 Task: In the  document recess.html Use the tool word Count 'and display word count while typing'. Find the word using Dictionary 'gratitude'. Below name insert the link: www.wikipedia.org
Action: Mouse moved to (357, 425)
Screenshot: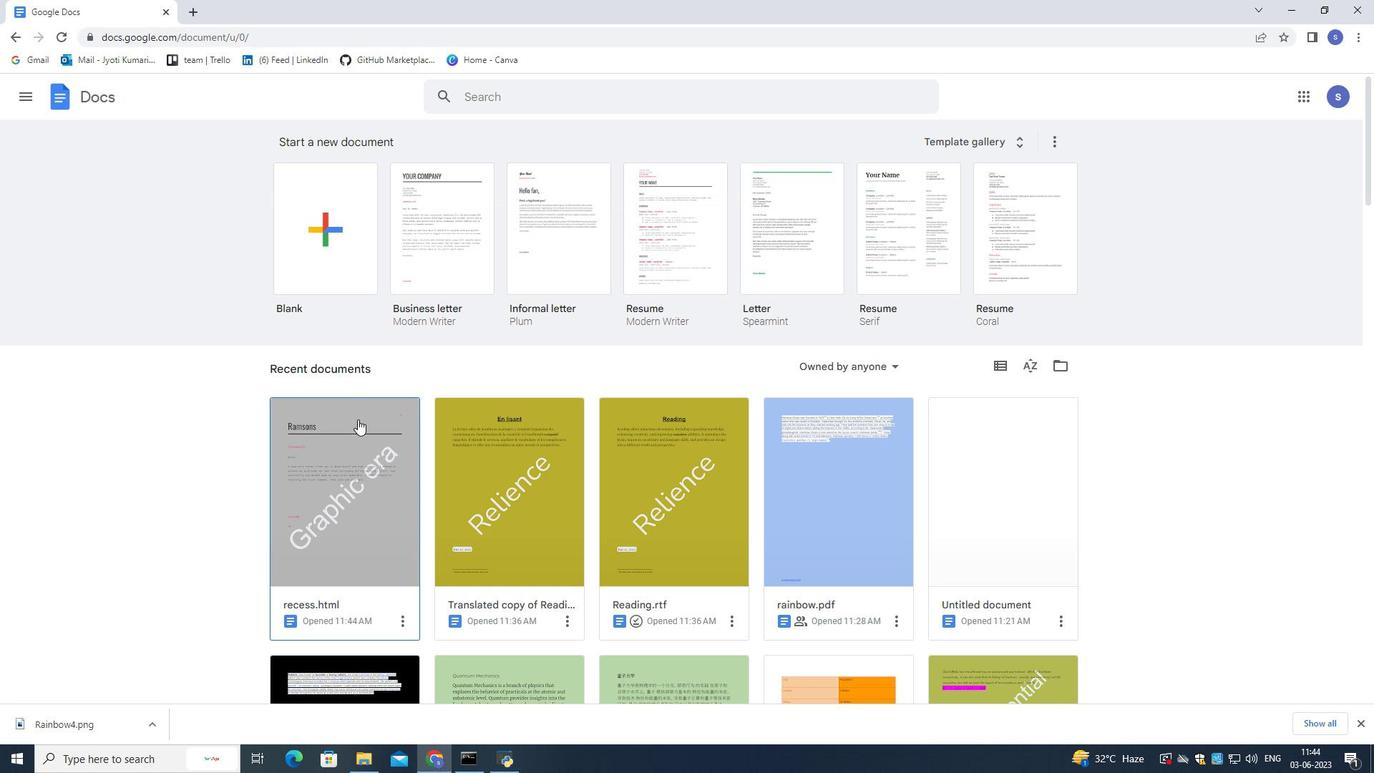 
Action: Mouse pressed left at (357, 425)
Screenshot: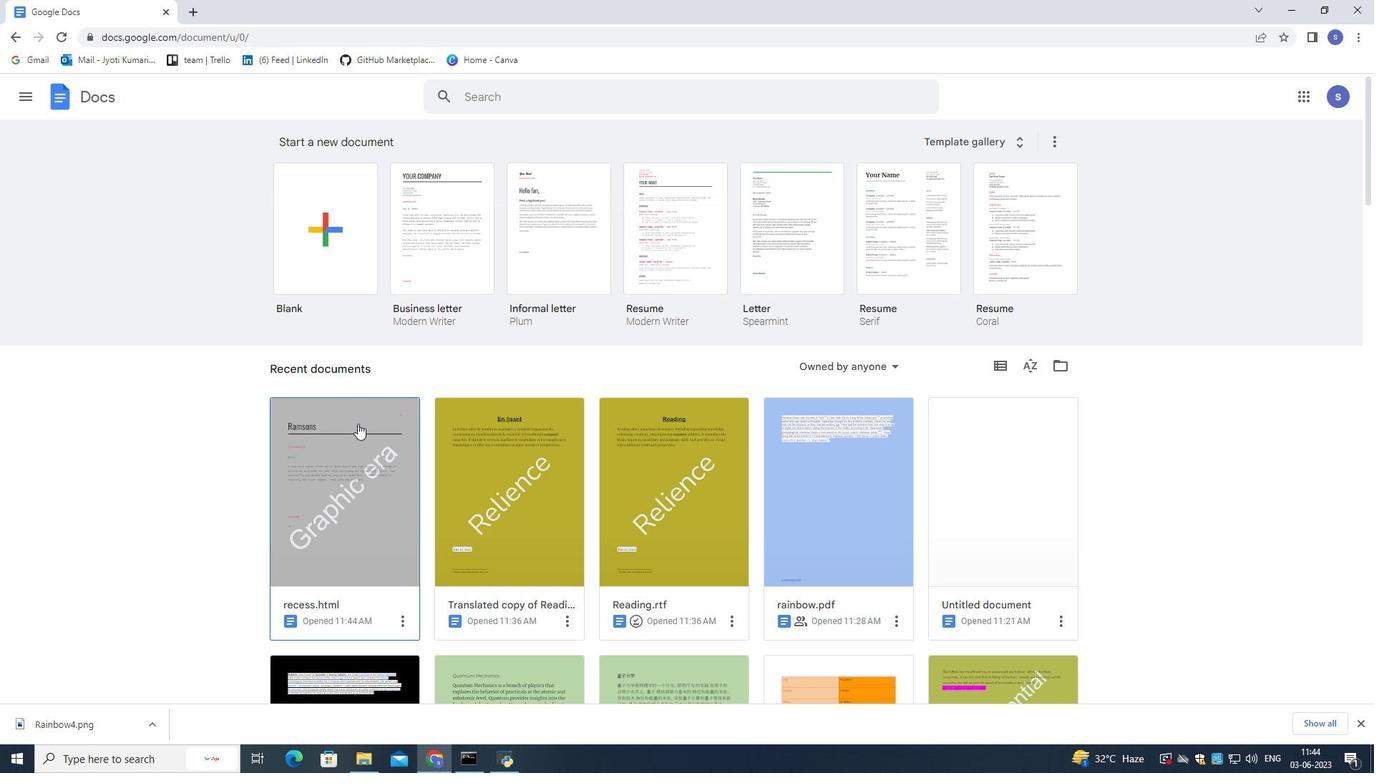 
Action: Mouse pressed left at (357, 425)
Screenshot: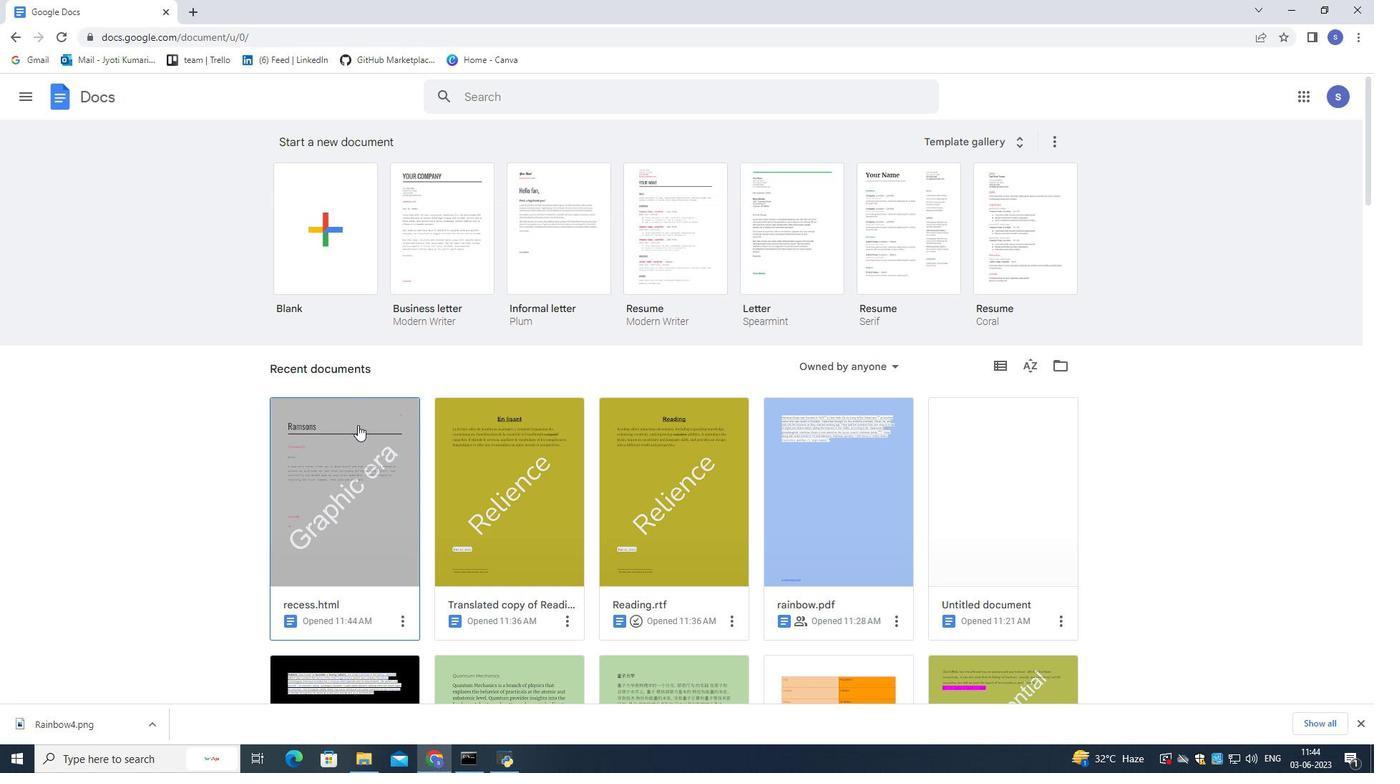 
Action: Mouse moved to (629, 299)
Screenshot: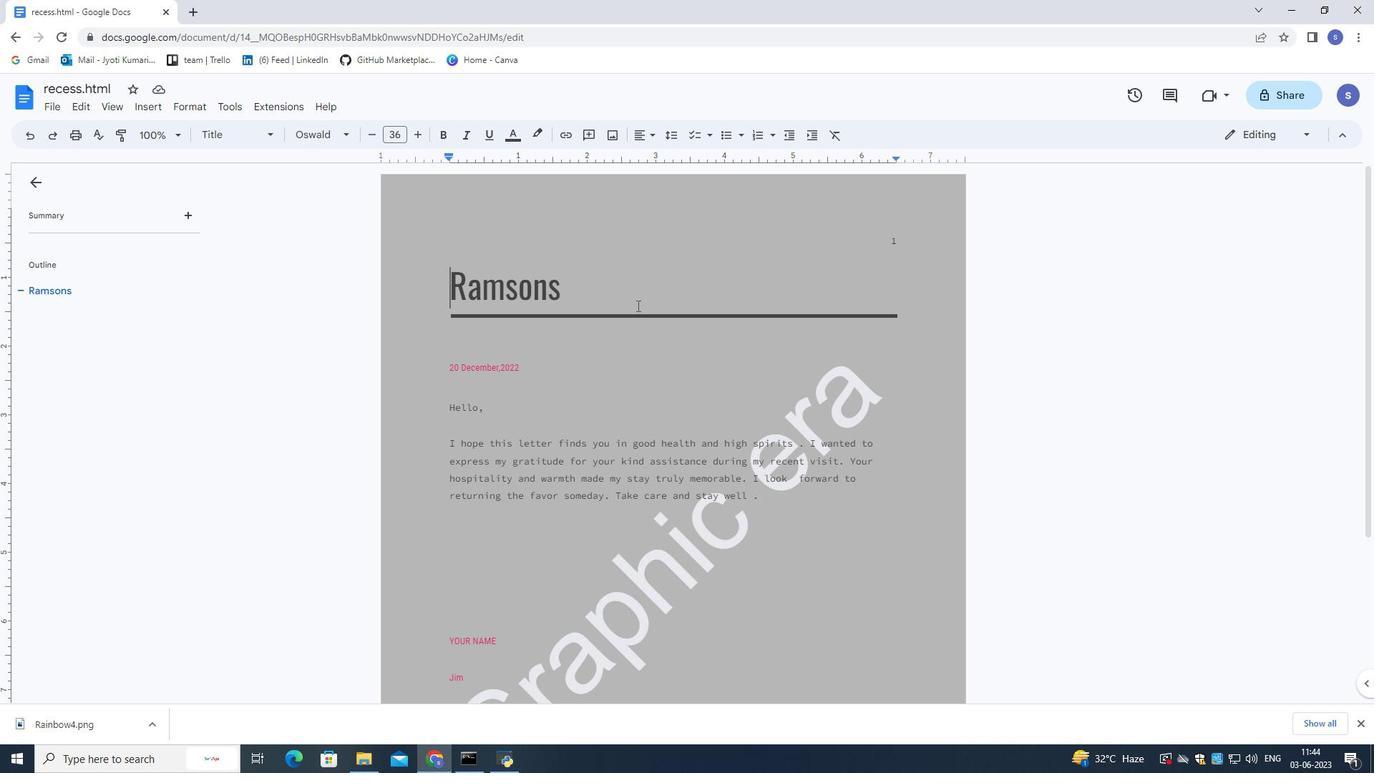 
Action: Mouse pressed left at (629, 299)
Screenshot: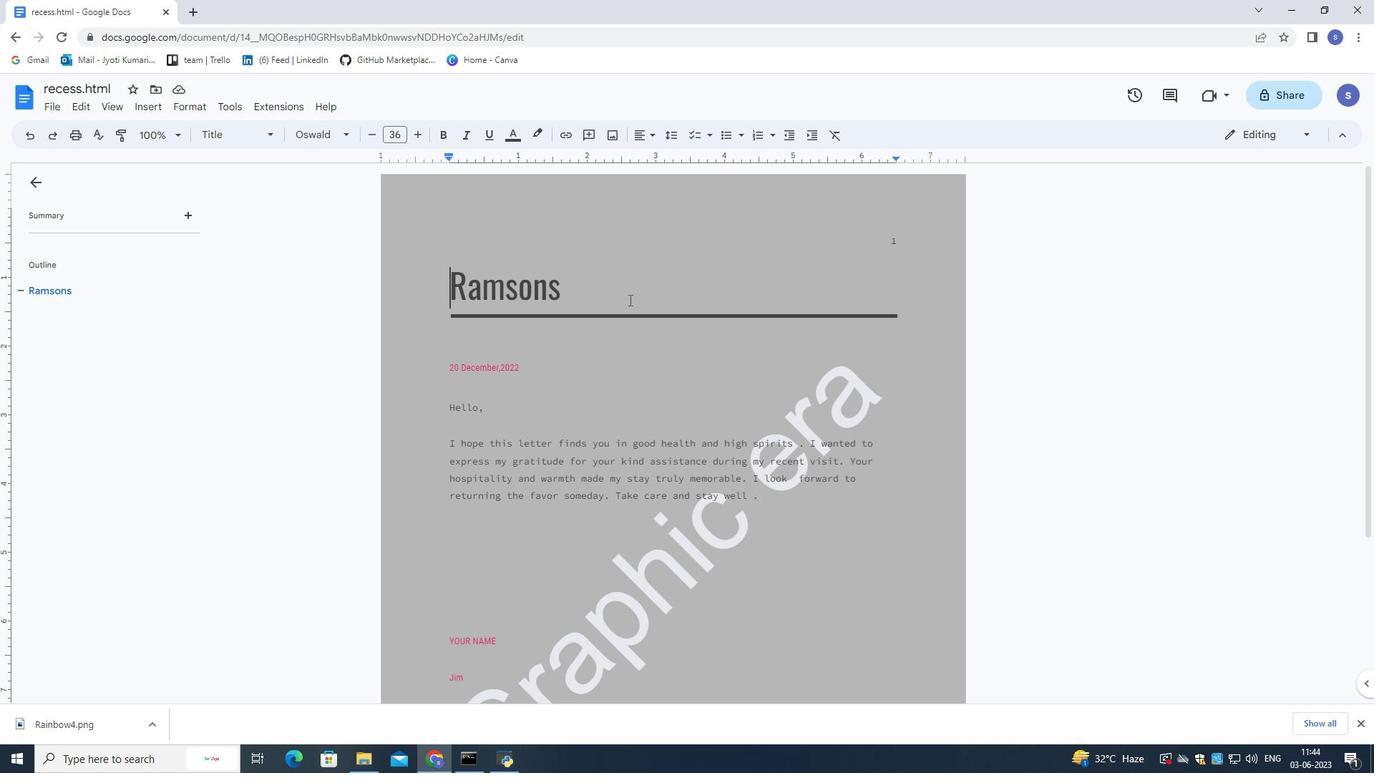 
Action: Mouse moved to (617, 354)
Screenshot: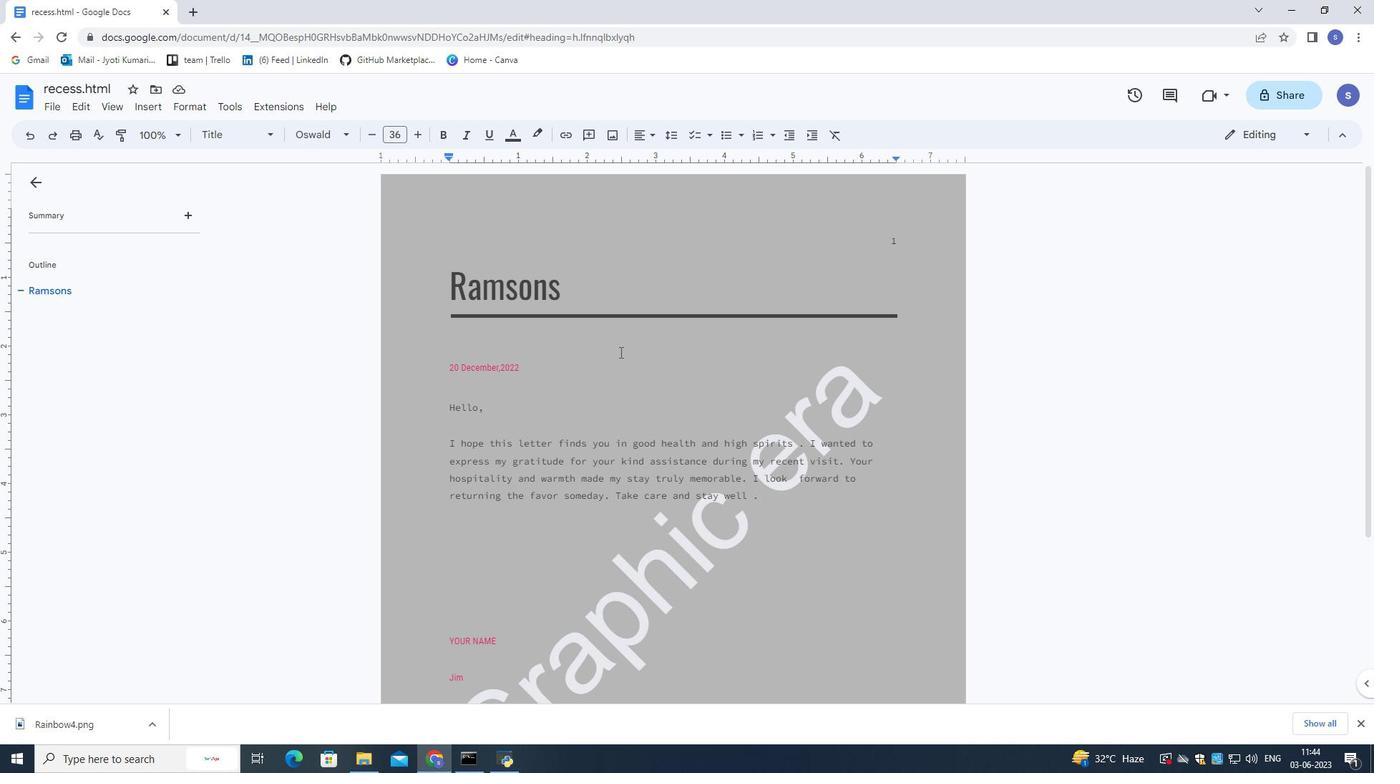 
Action: Mouse pressed left at (617, 354)
Screenshot: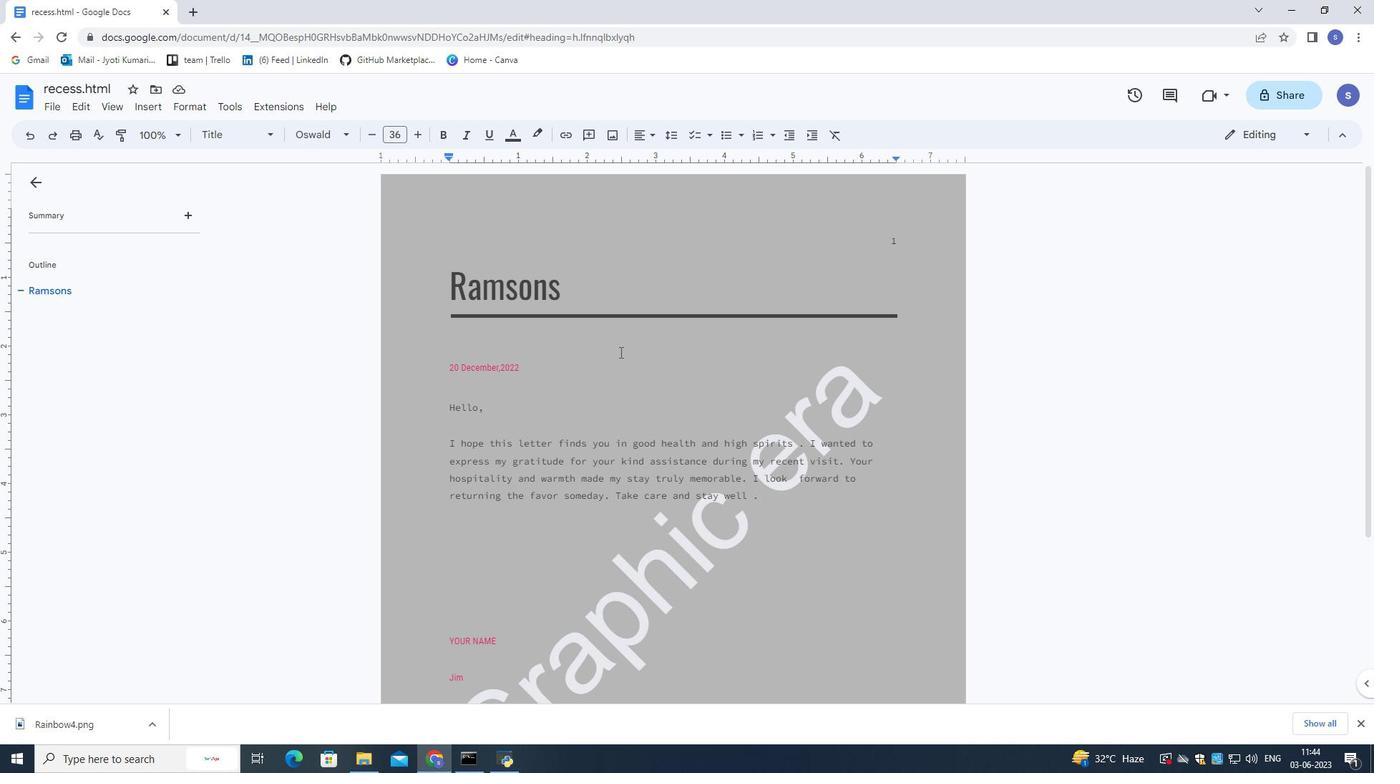 
Action: Mouse moved to (232, 106)
Screenshot: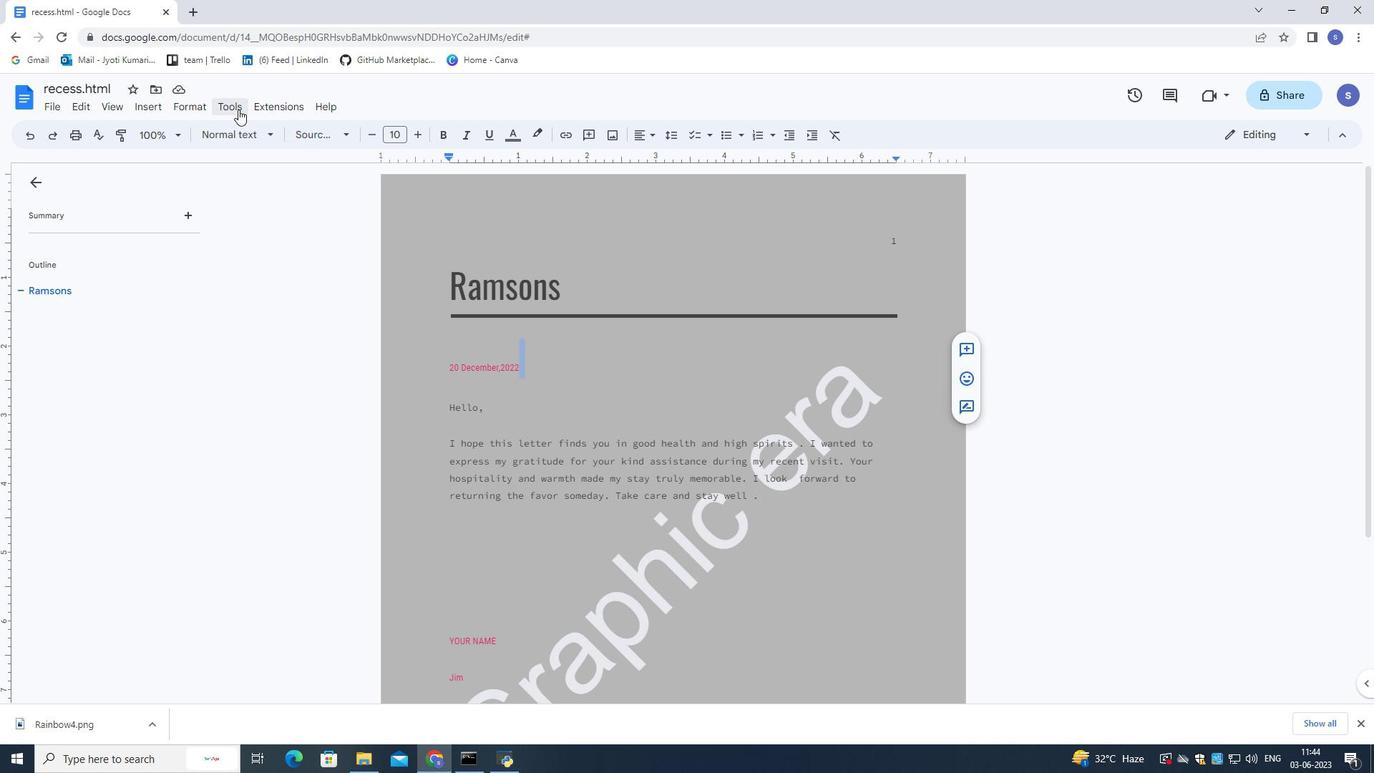 
Action: Mouse pressed left at (232, 106)
Screenshot: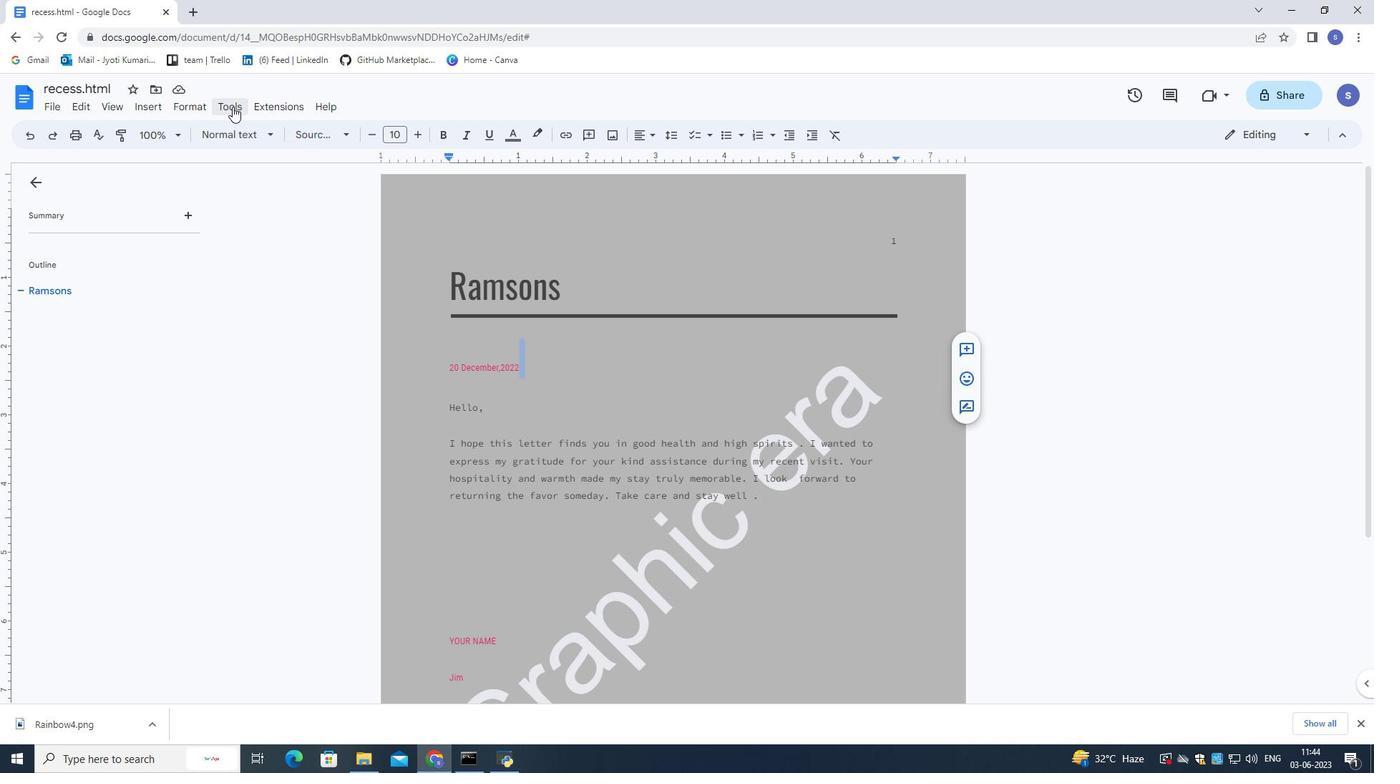 
Action: Mouse moved to (269, 151)
Screenshot: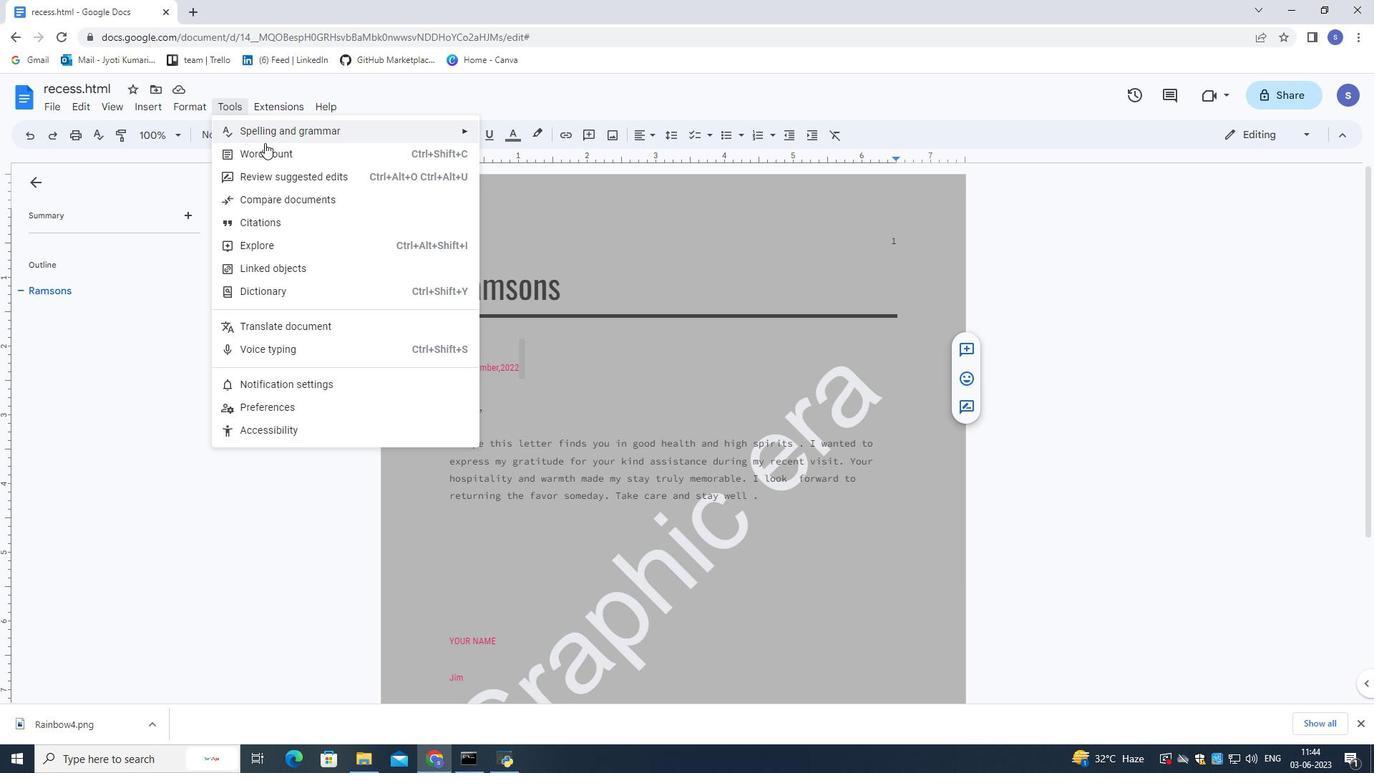
Action: Mouse pressed left at (269, 151)
Screenshot: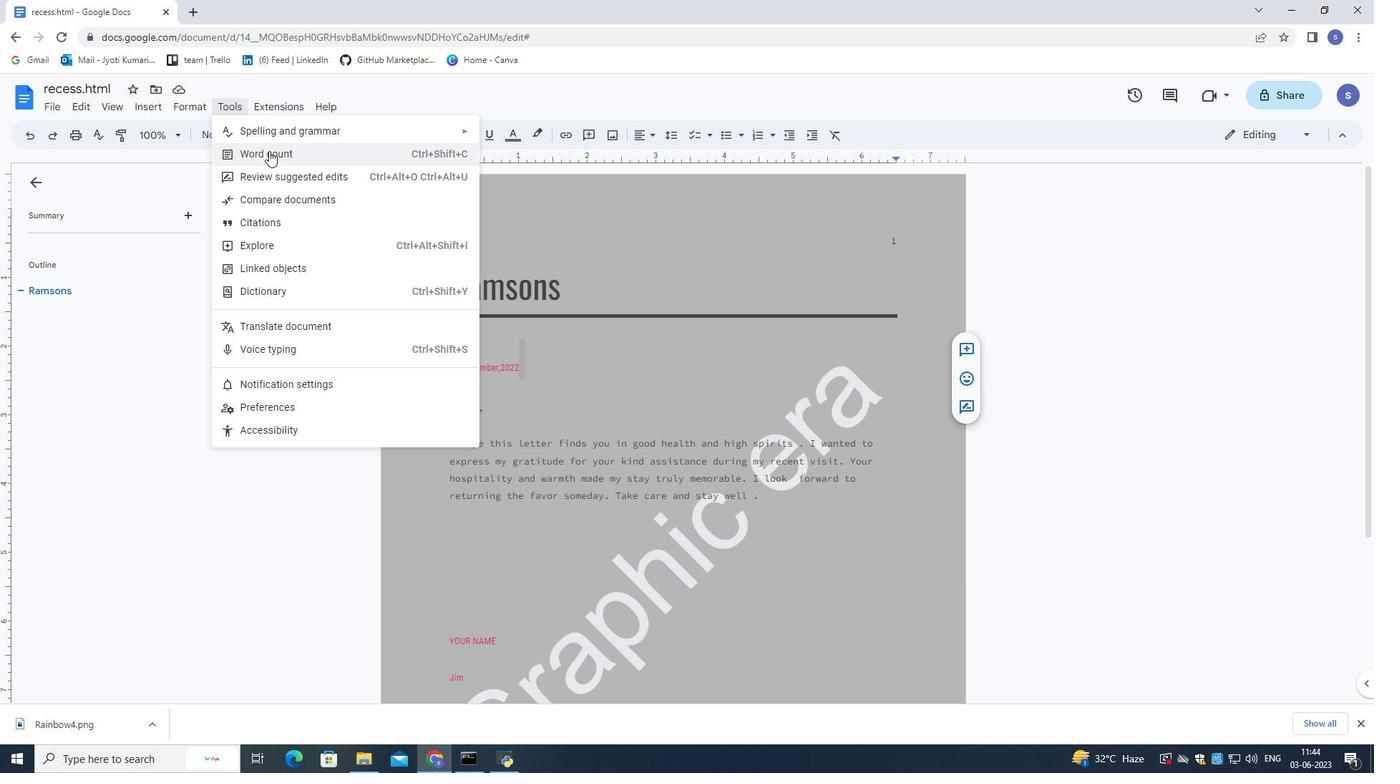 
Action: Mouse moved to (710, 449)
Screenshot: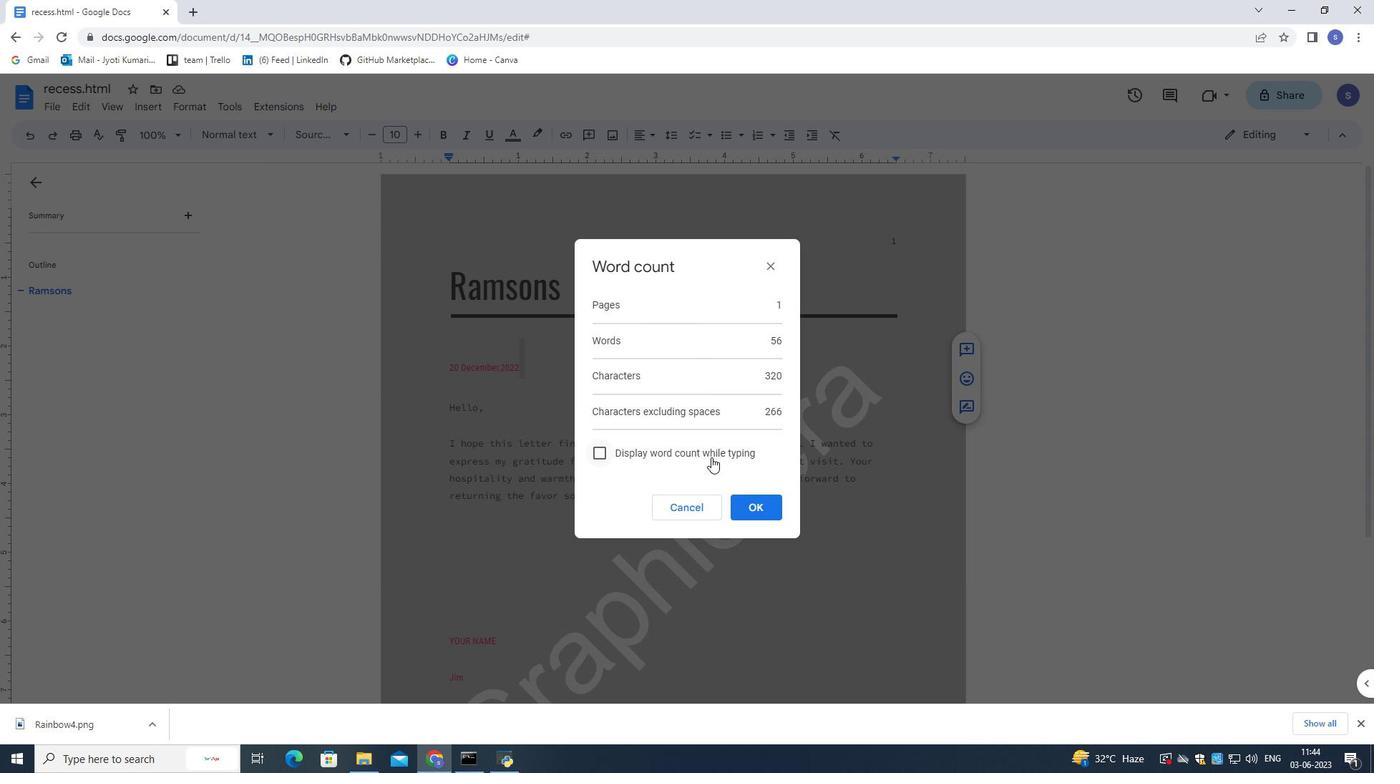 
Action: Mouse pressed left at (710, 449)
Screenshot: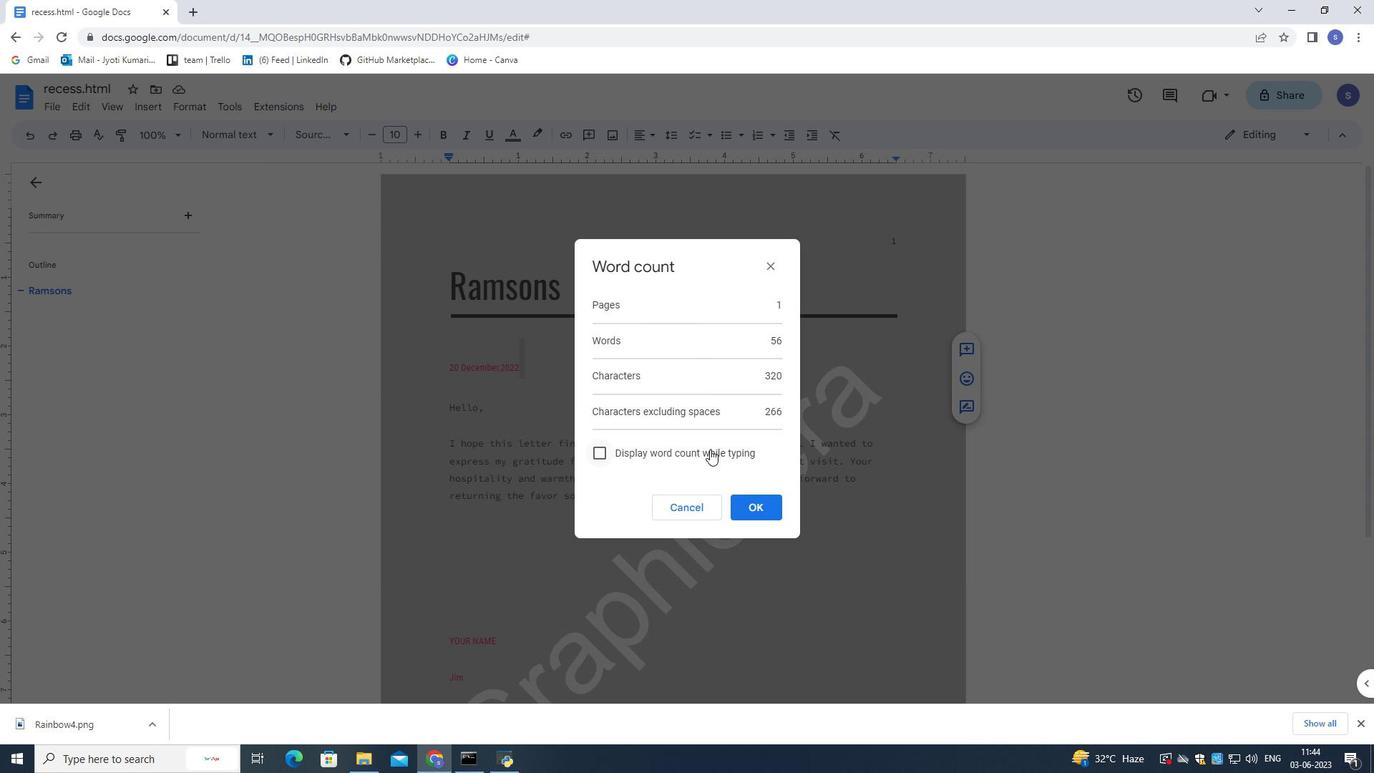 
Action: Mouse moved to (762, 498)
Screenshot: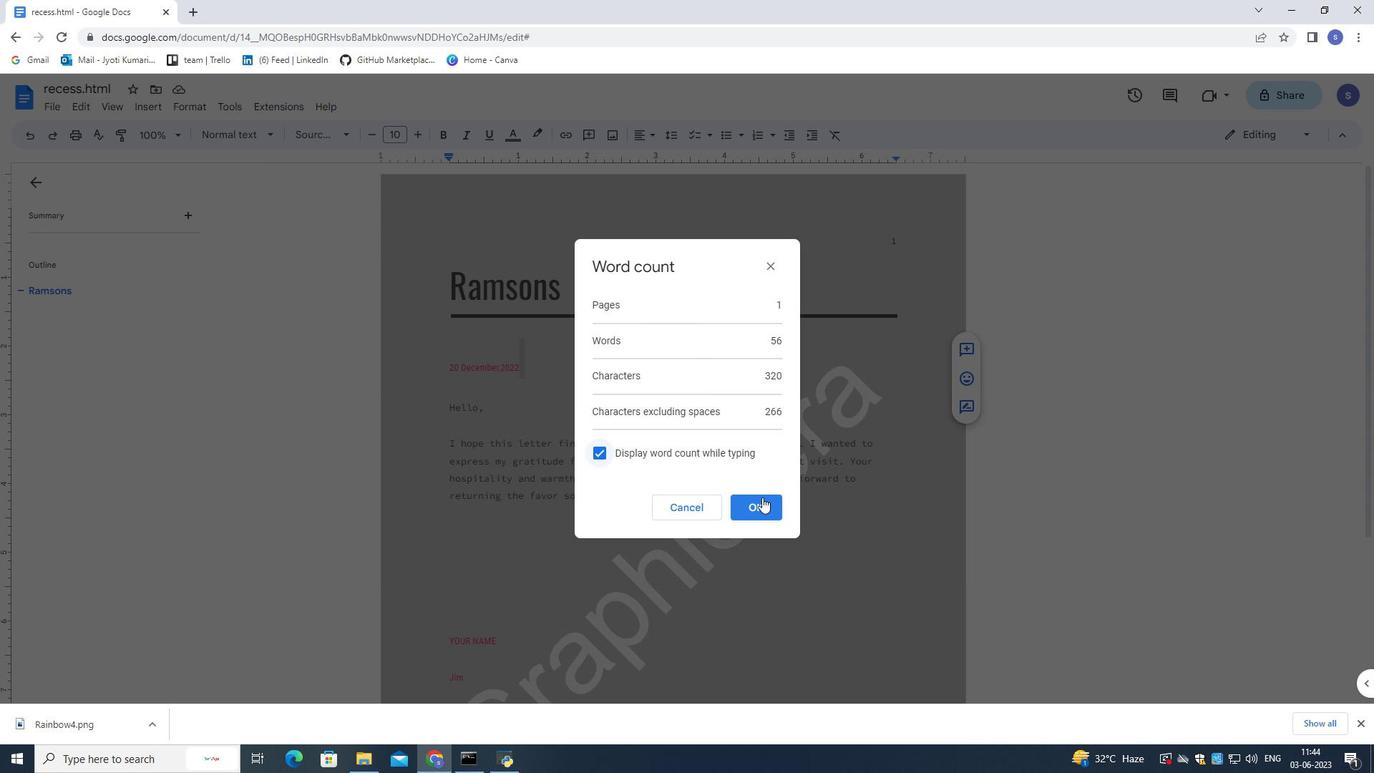 
Action: Mouse pressed left at (762, 498)
Screenshot: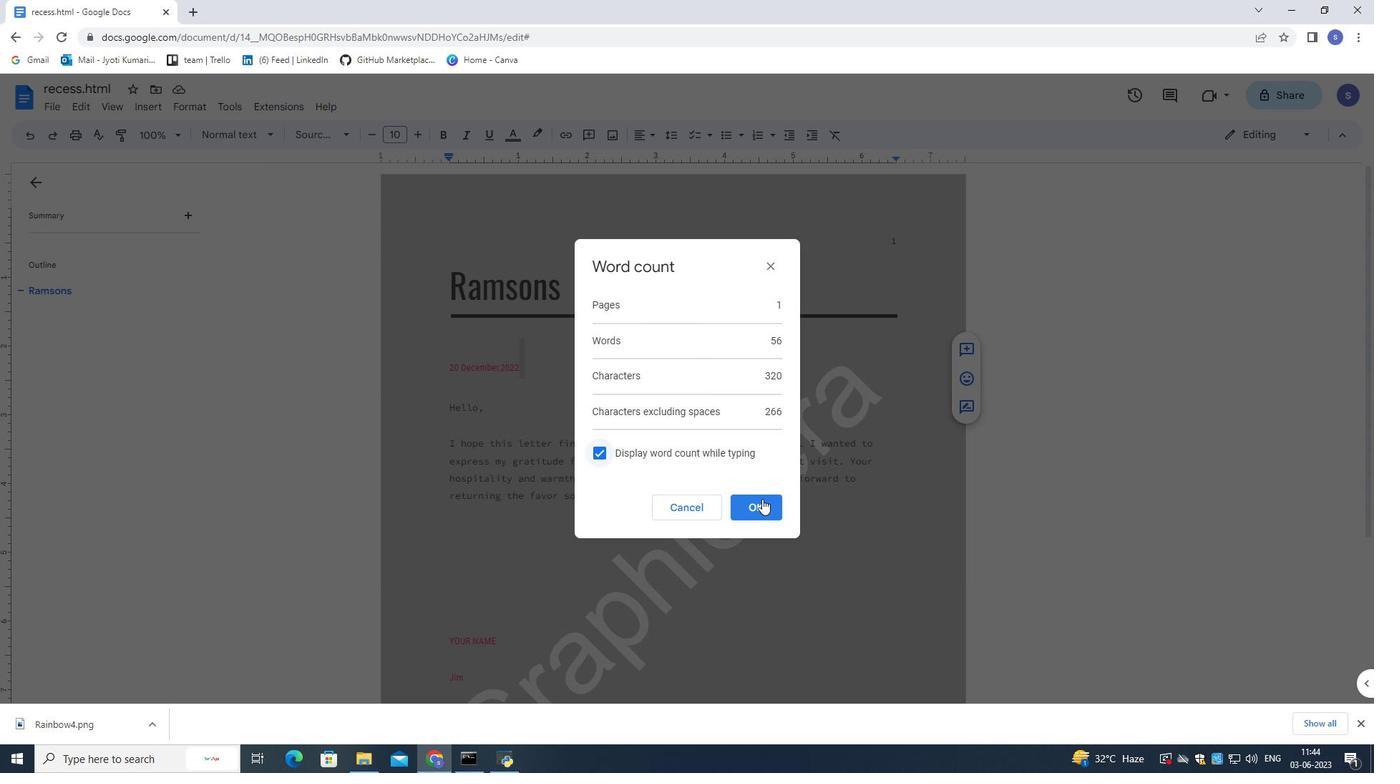 
Action: Mouse moved to (220, 108)
Screenshot: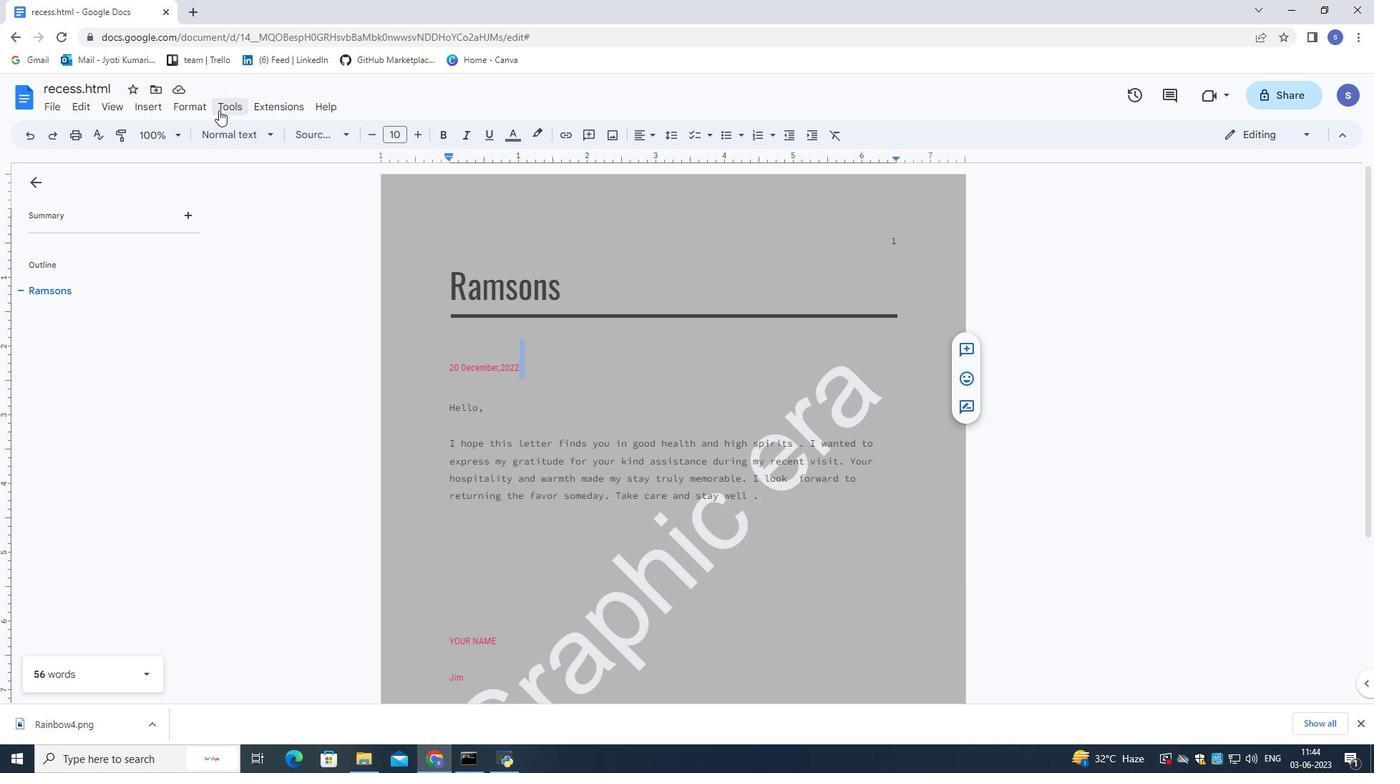 
Action: Mouse pressed left at (220, 108)
Screenshot: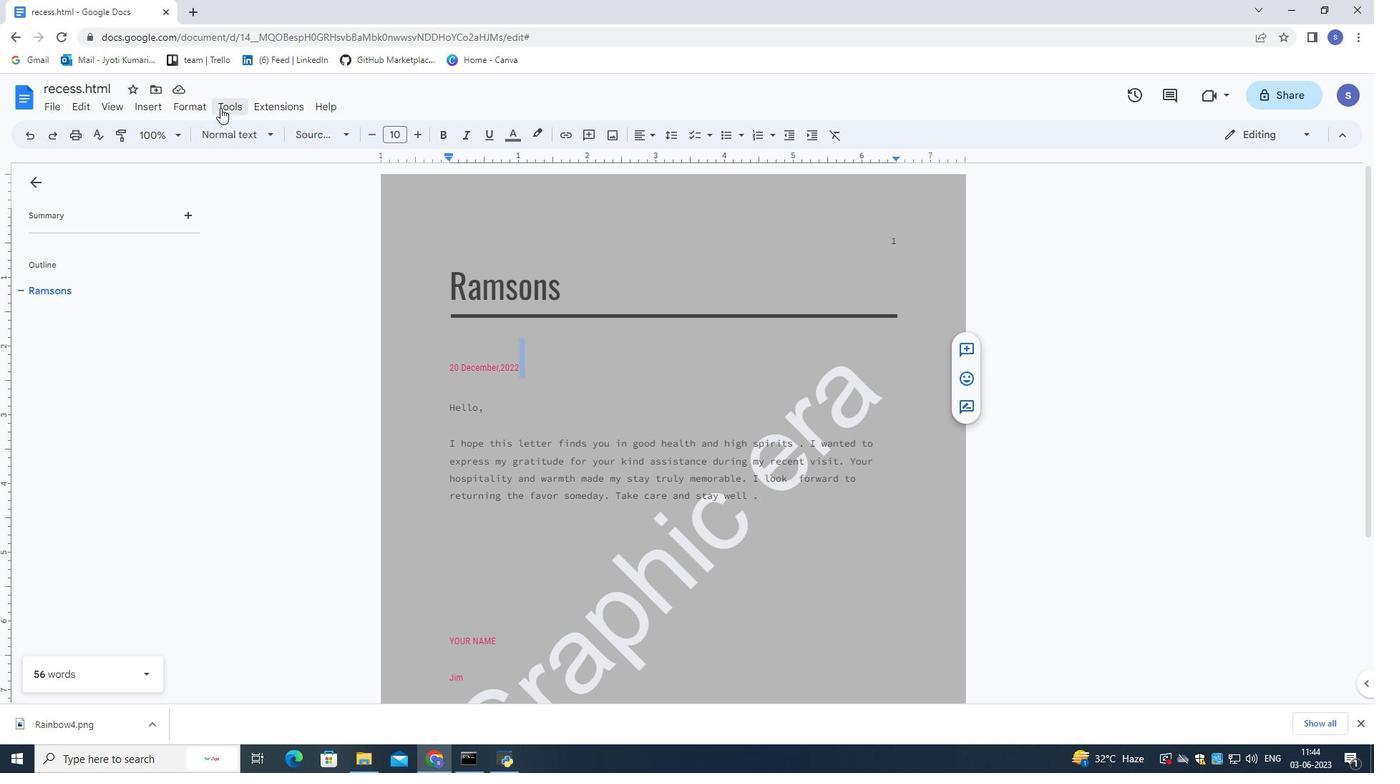 
Action: Mouse moved to (290, 299)
Screenshot: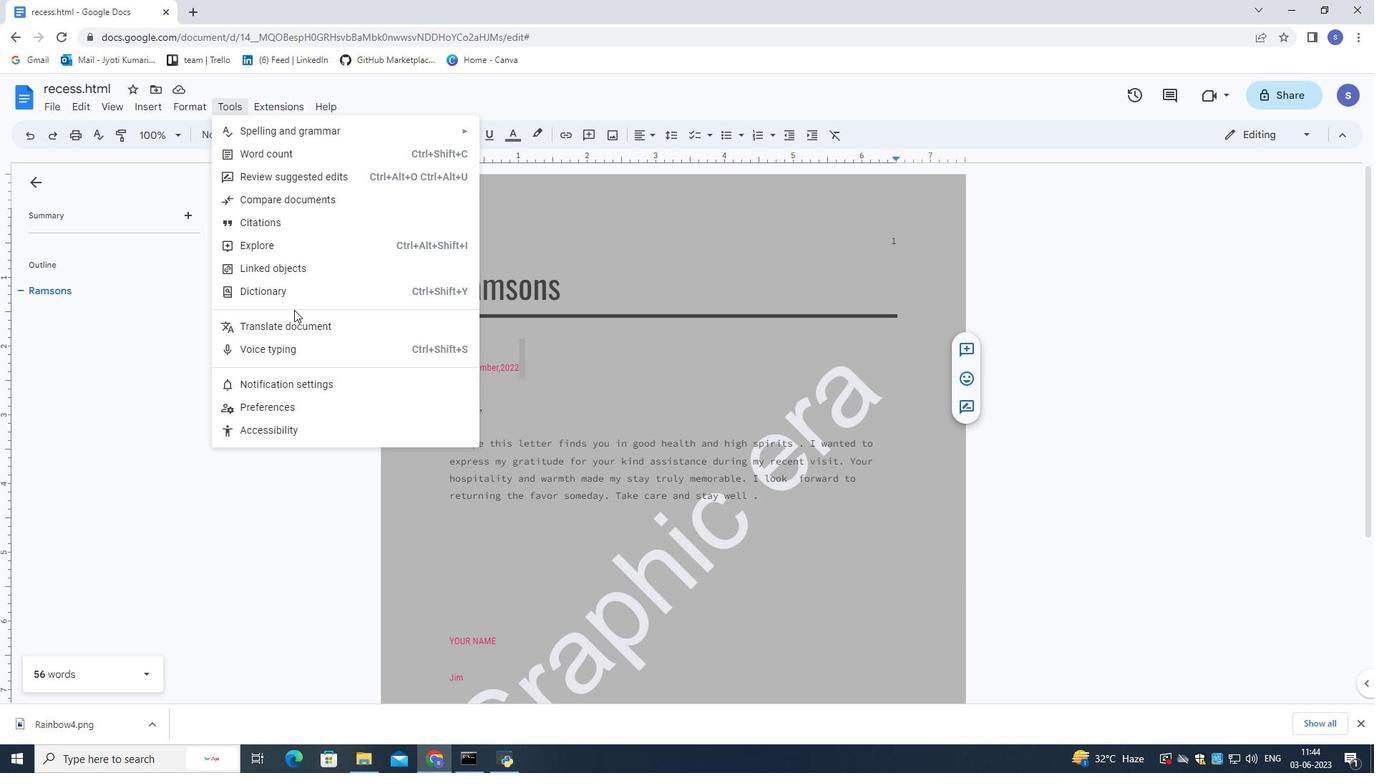 
Action: Mouse pressed left at (290, 299)
Screenshot: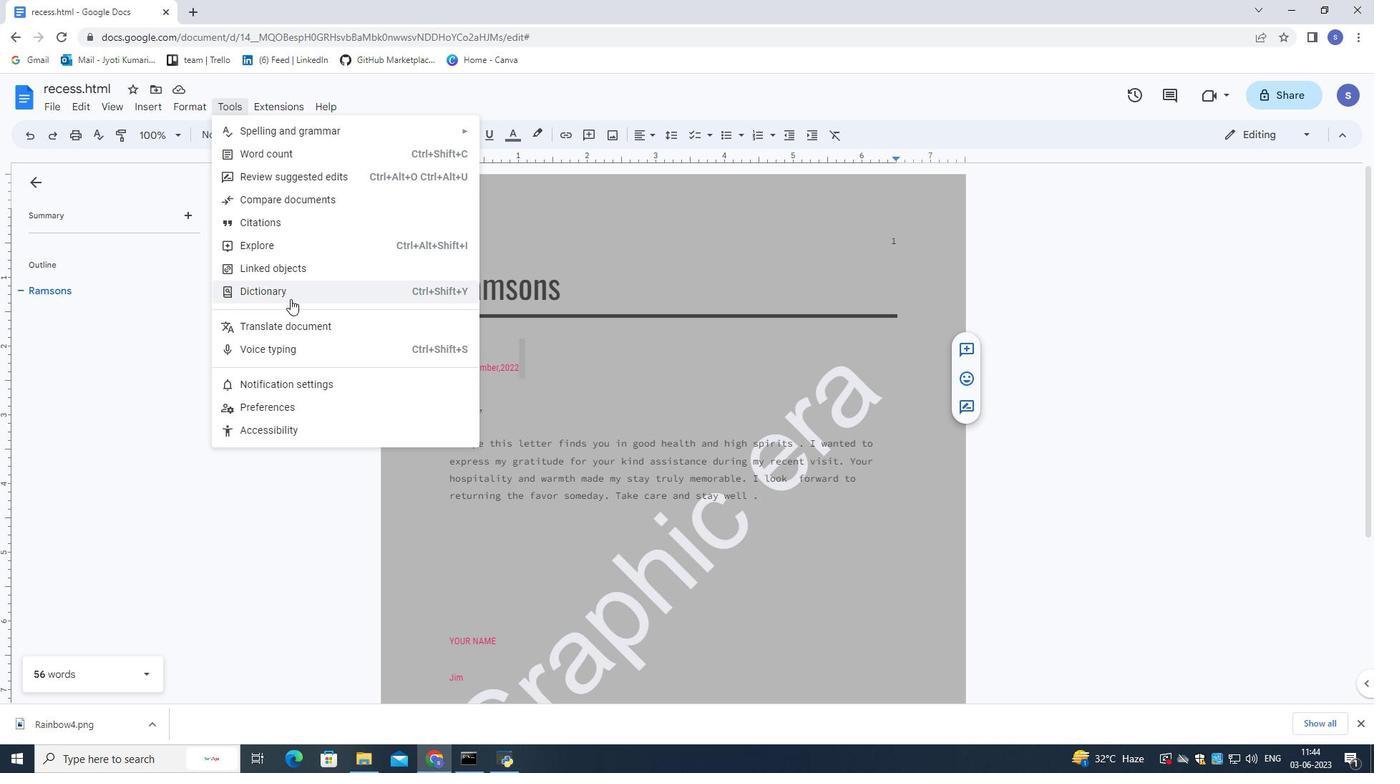 
Action: Mouse moved to (1193, 186)
Screenshot: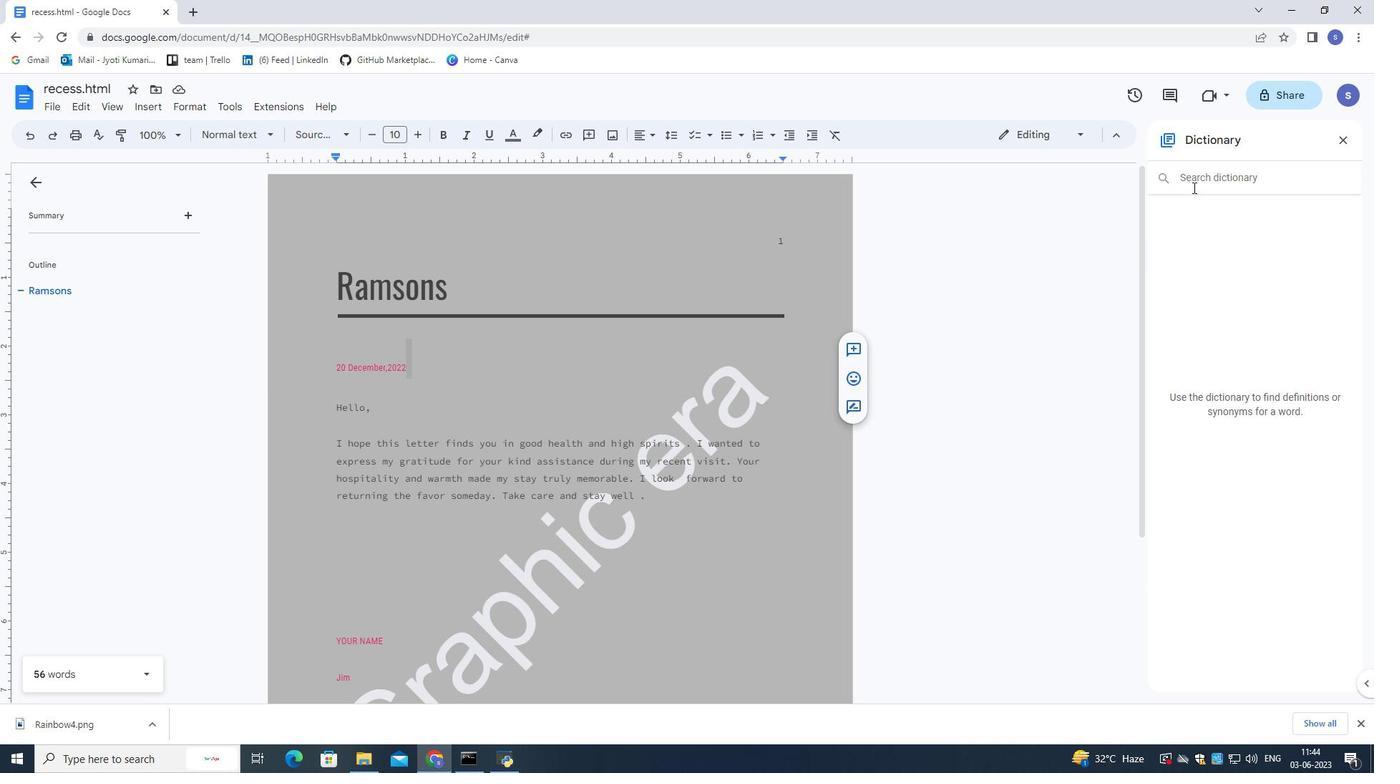 
Action: Mouse pressed left at (1193, 186)
Screenshot: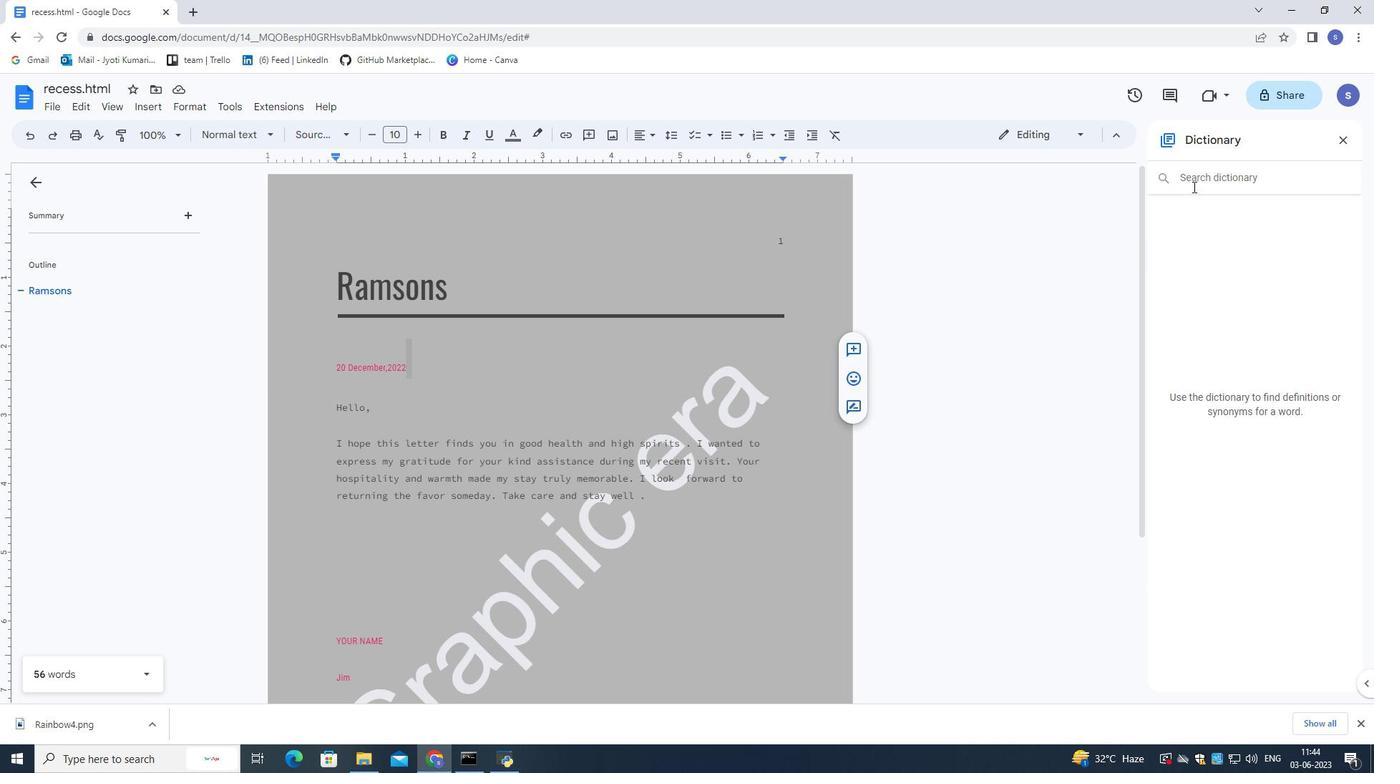 
Action: Key pressed gratitude<Key.enter>
Screenshot: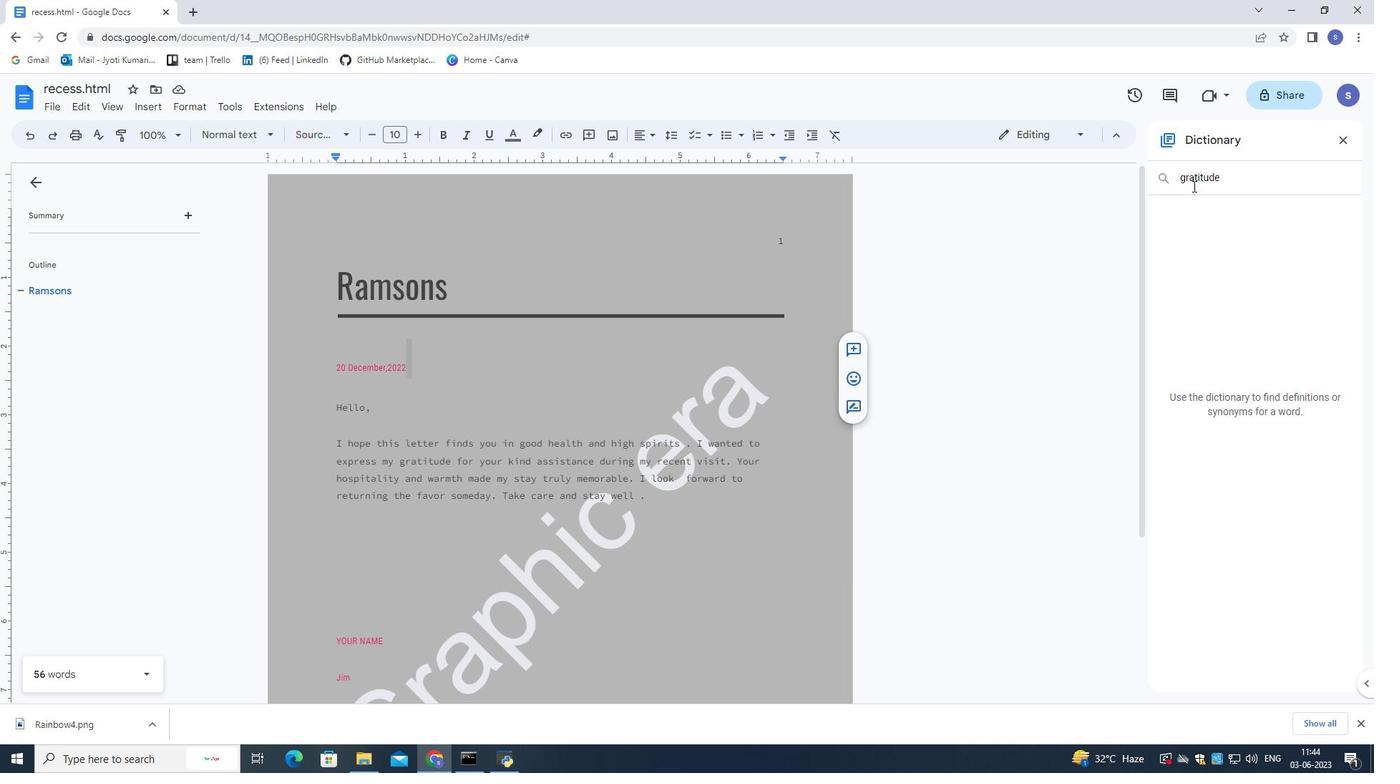 
Action: Mouse moved to (586, 521)
Screenshot: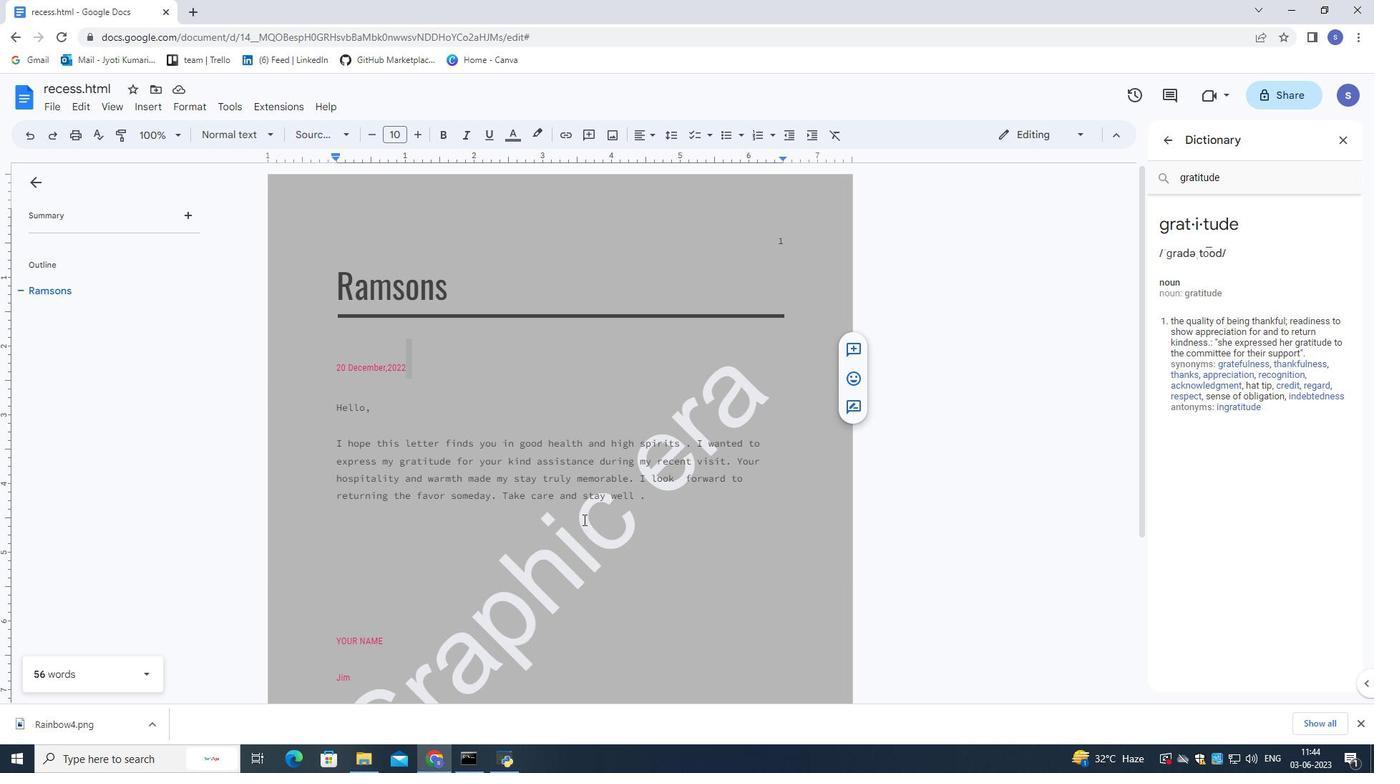 
Action: Mouse scrolled (586, 520) with delta (0, 0)
Screenshot: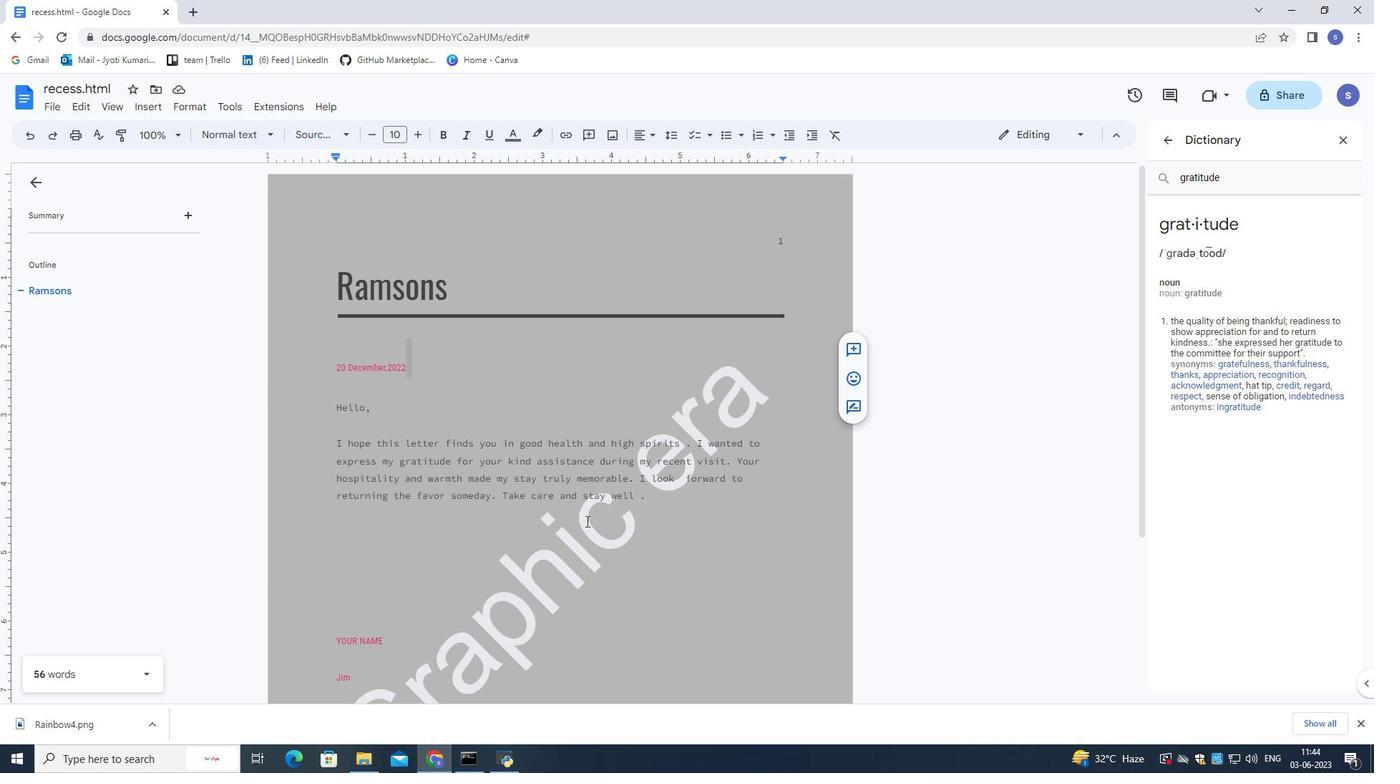 
Action: Mouse scrolled (586, 520) with delta (0, 0)
Screenshot: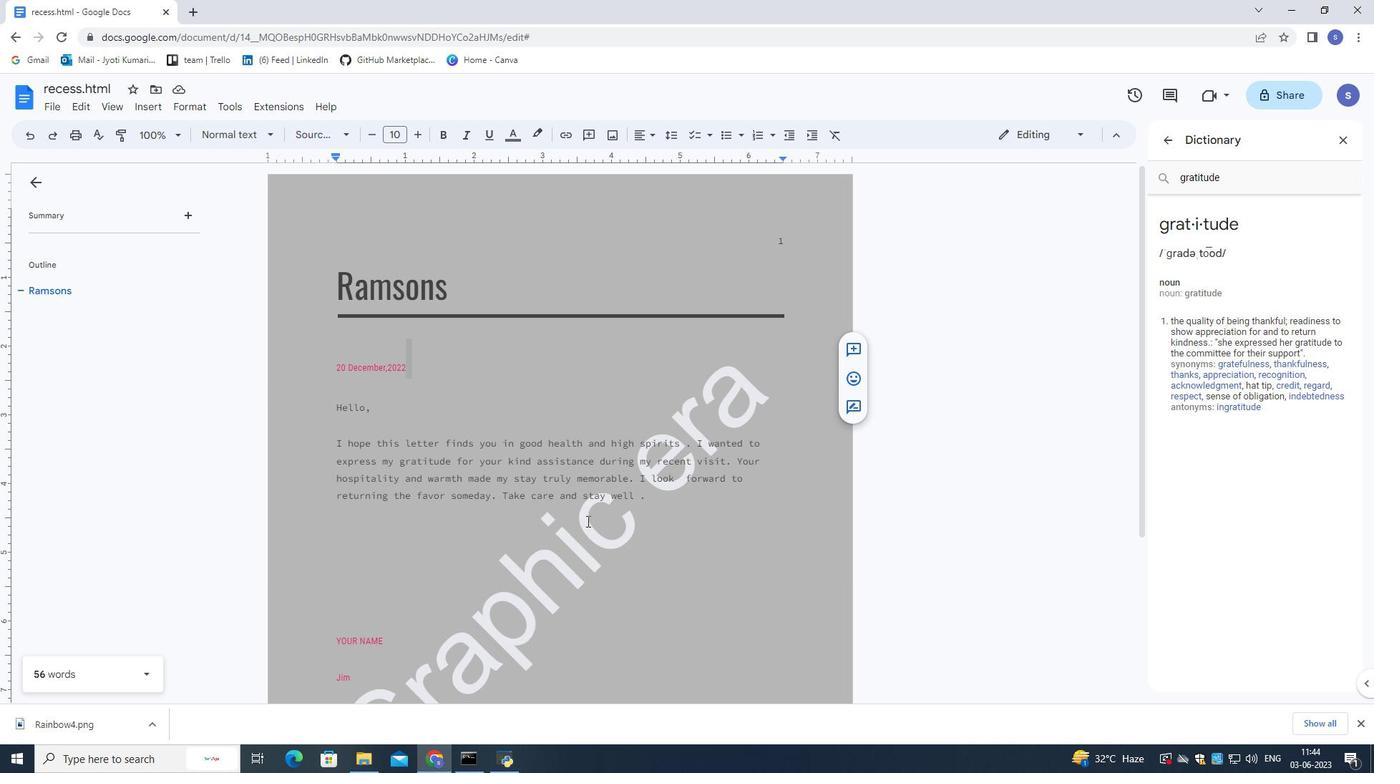 
Action: Mouse scrolled (586, 520) with delta (0, 0)
Screenshot: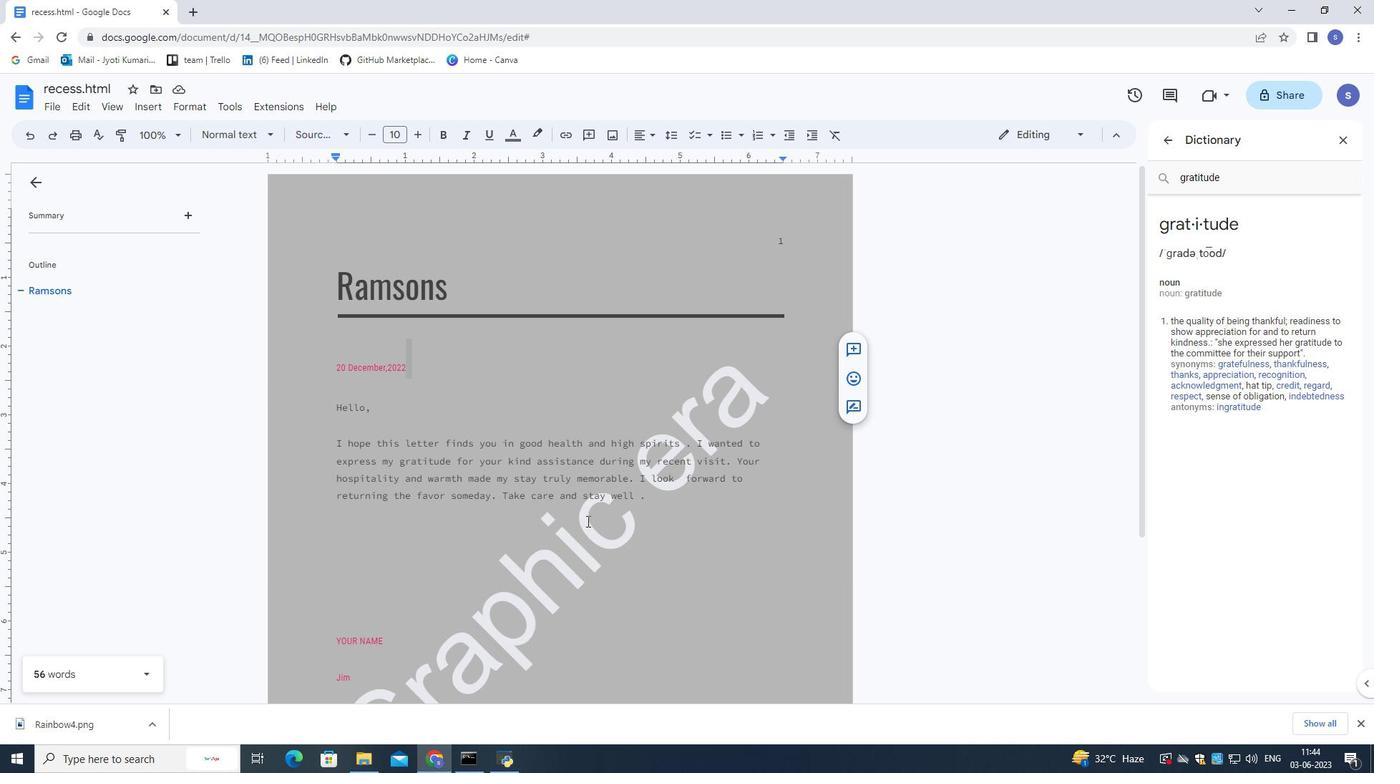 
Action: Mouse moved to (458, 482)
Screenshot: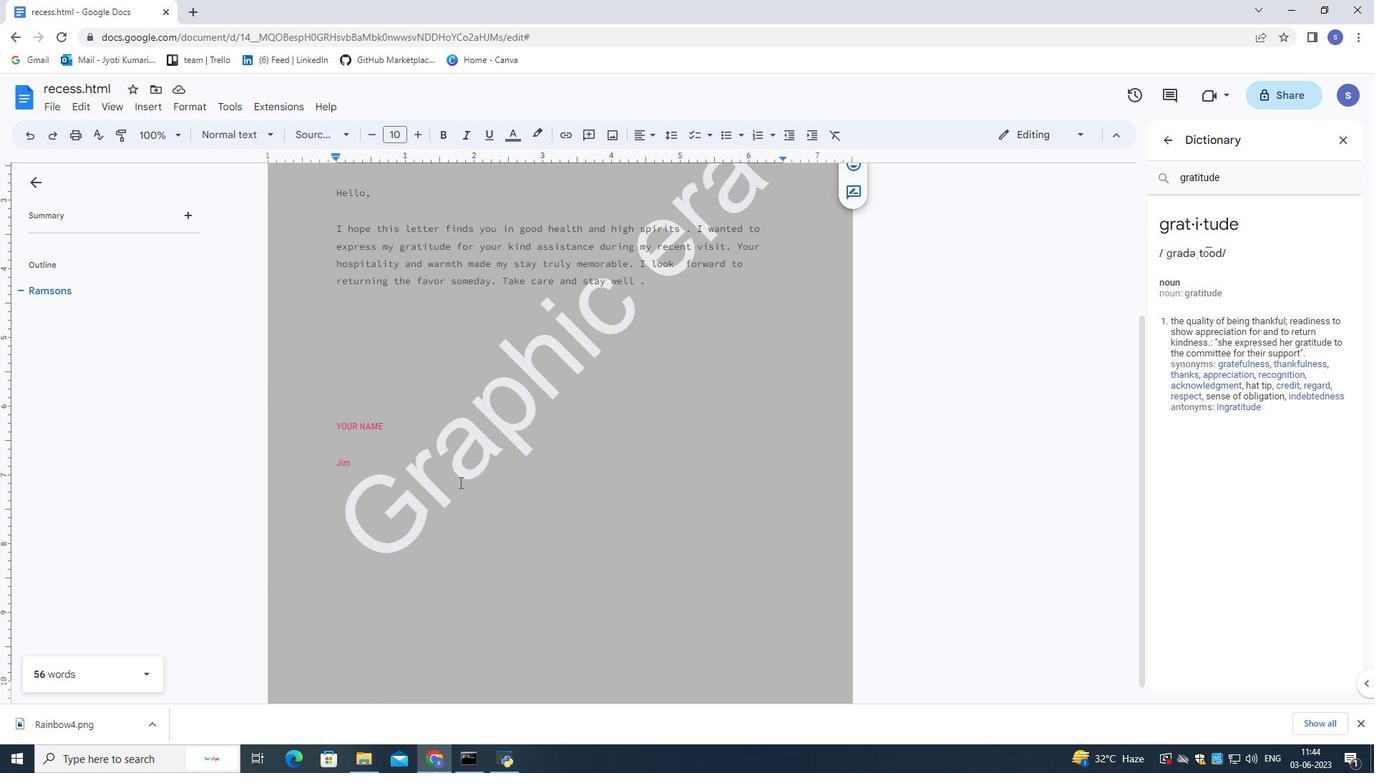 
Action: Mouse pressed left at (458, 482)
Screenshot: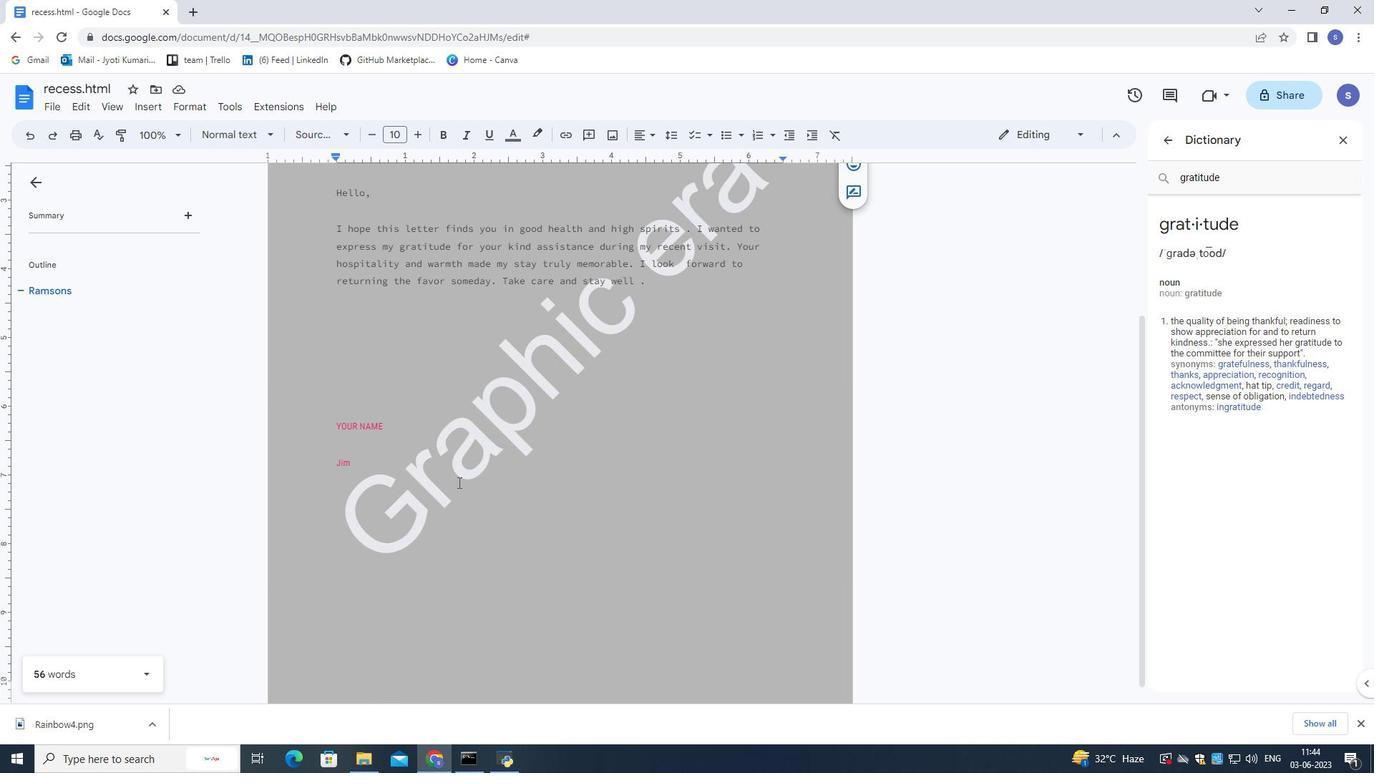 
Action: Mouse moved to (159, 109)
Screenshot: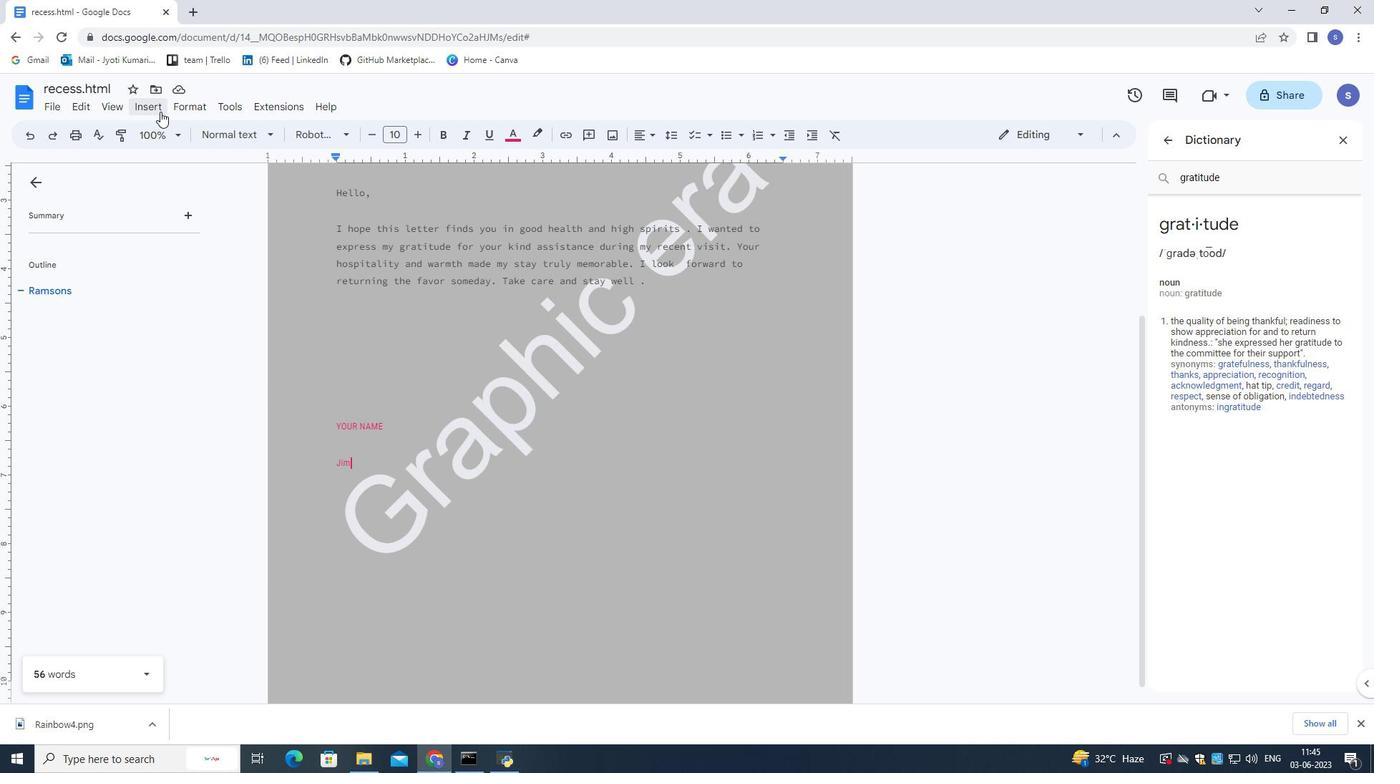 
Action: Mouse pressed left at (159, 109)
Screenshot: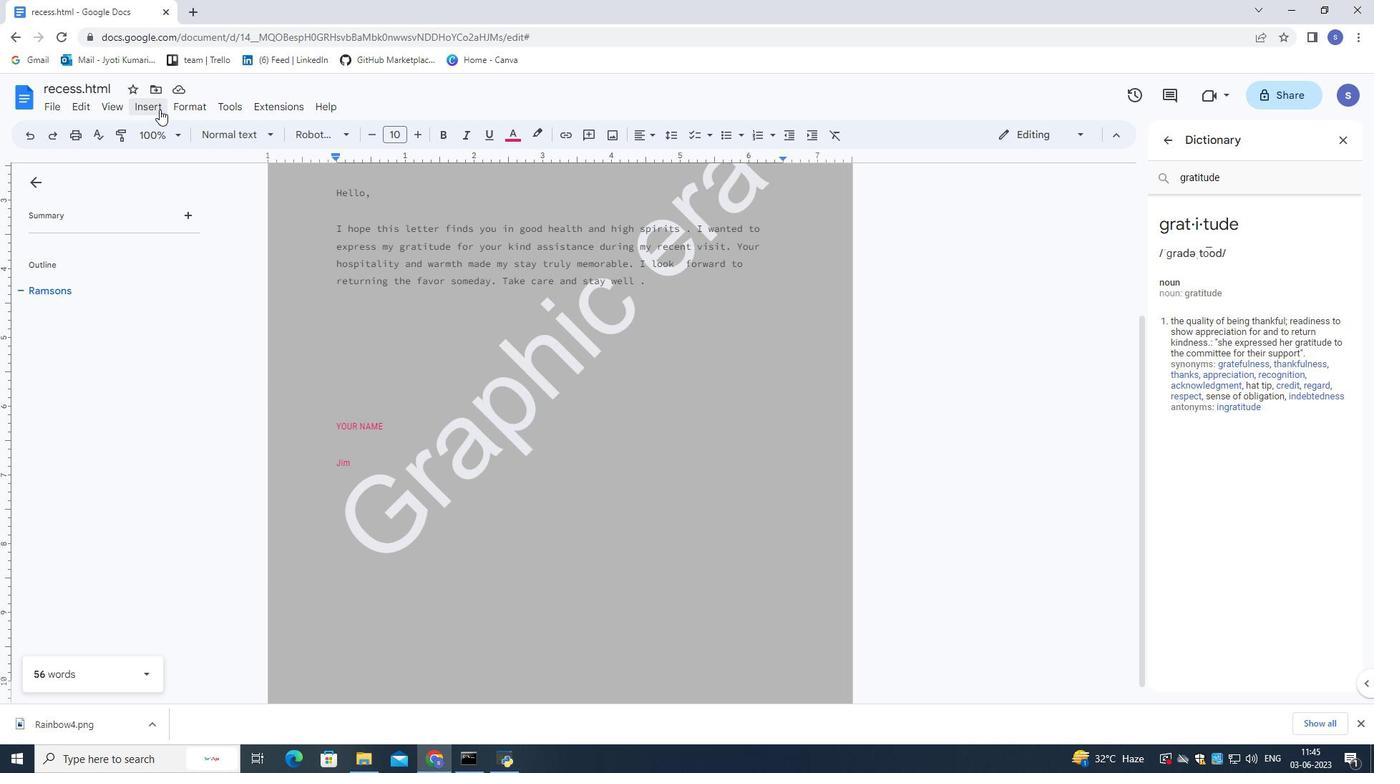 
Action: Mouse moved to (394, 492)
Screenshot: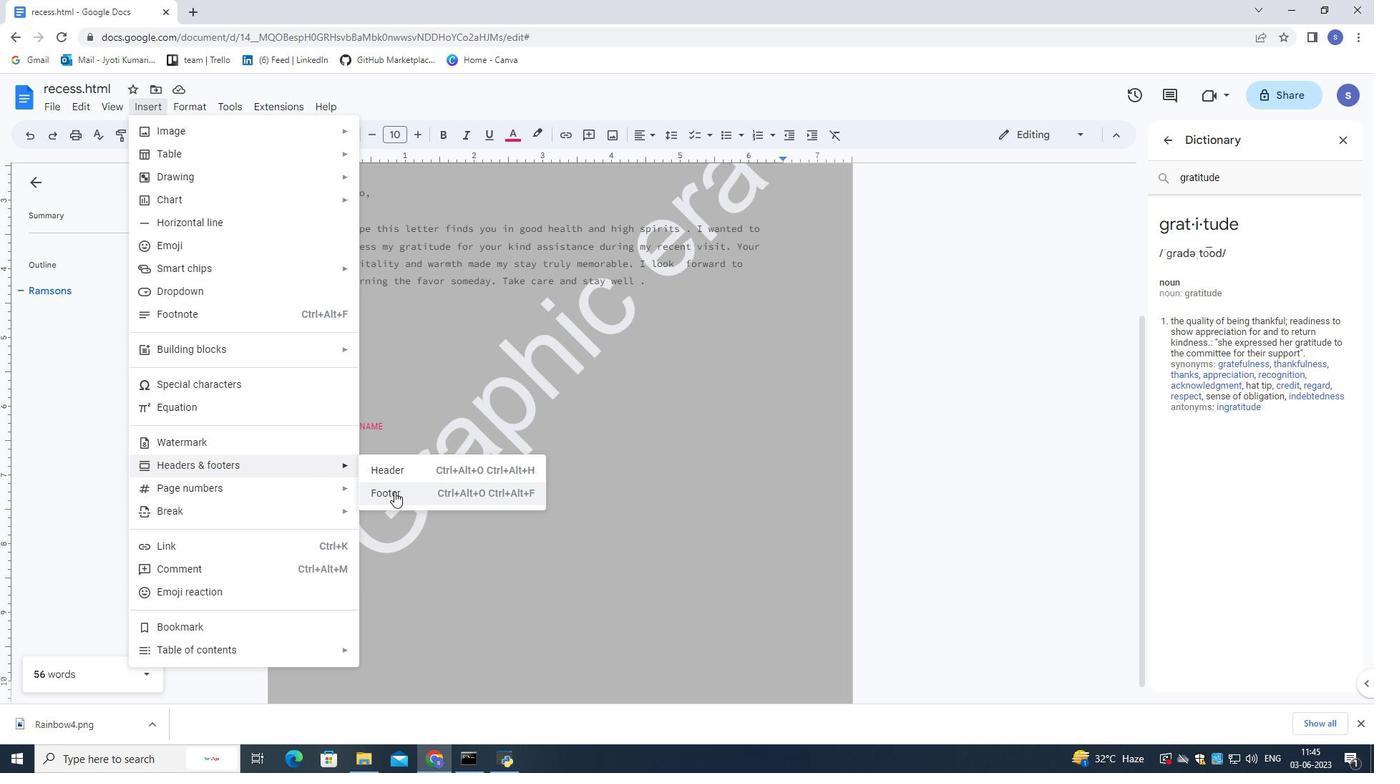 
Action: Mouse pressed left at (394, 492)
Screenshot: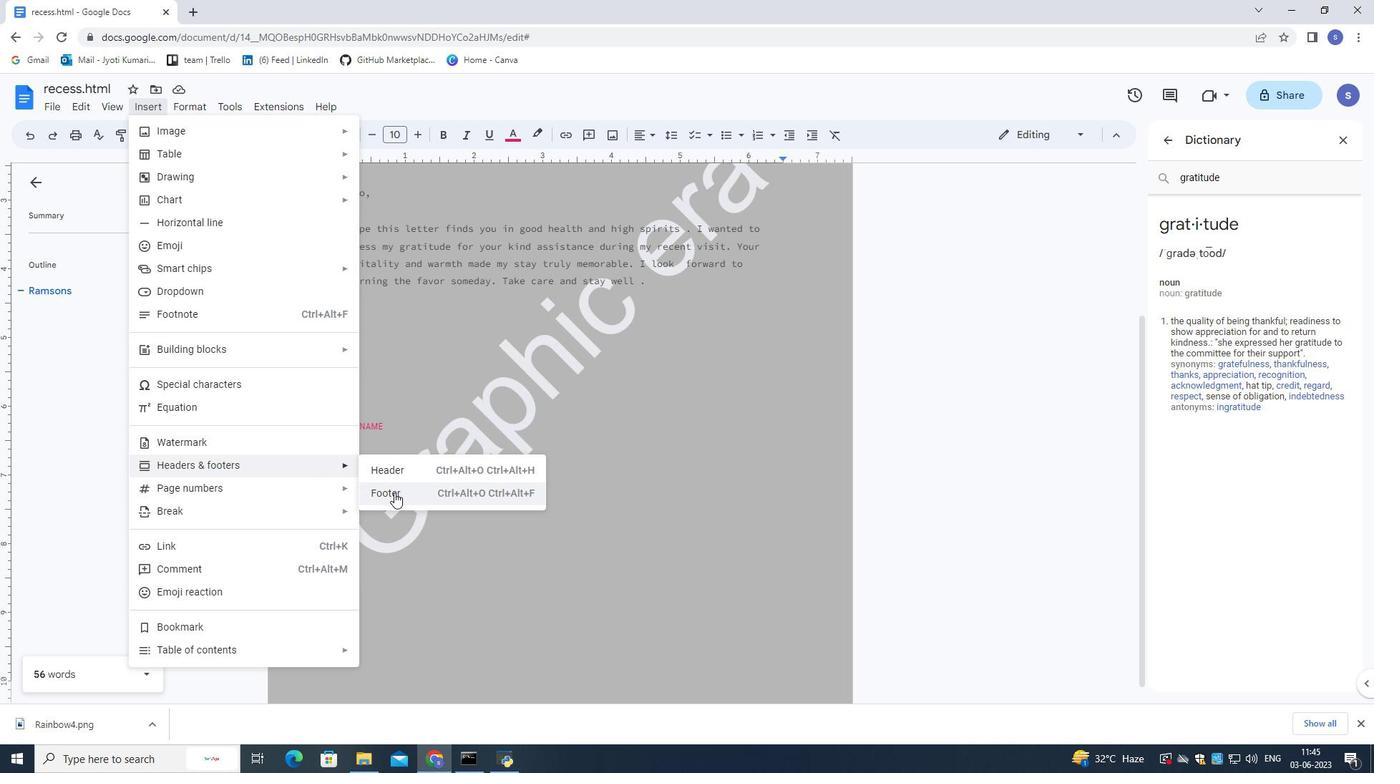 
Action: Mouse moved to (569, 128)
Screenshot: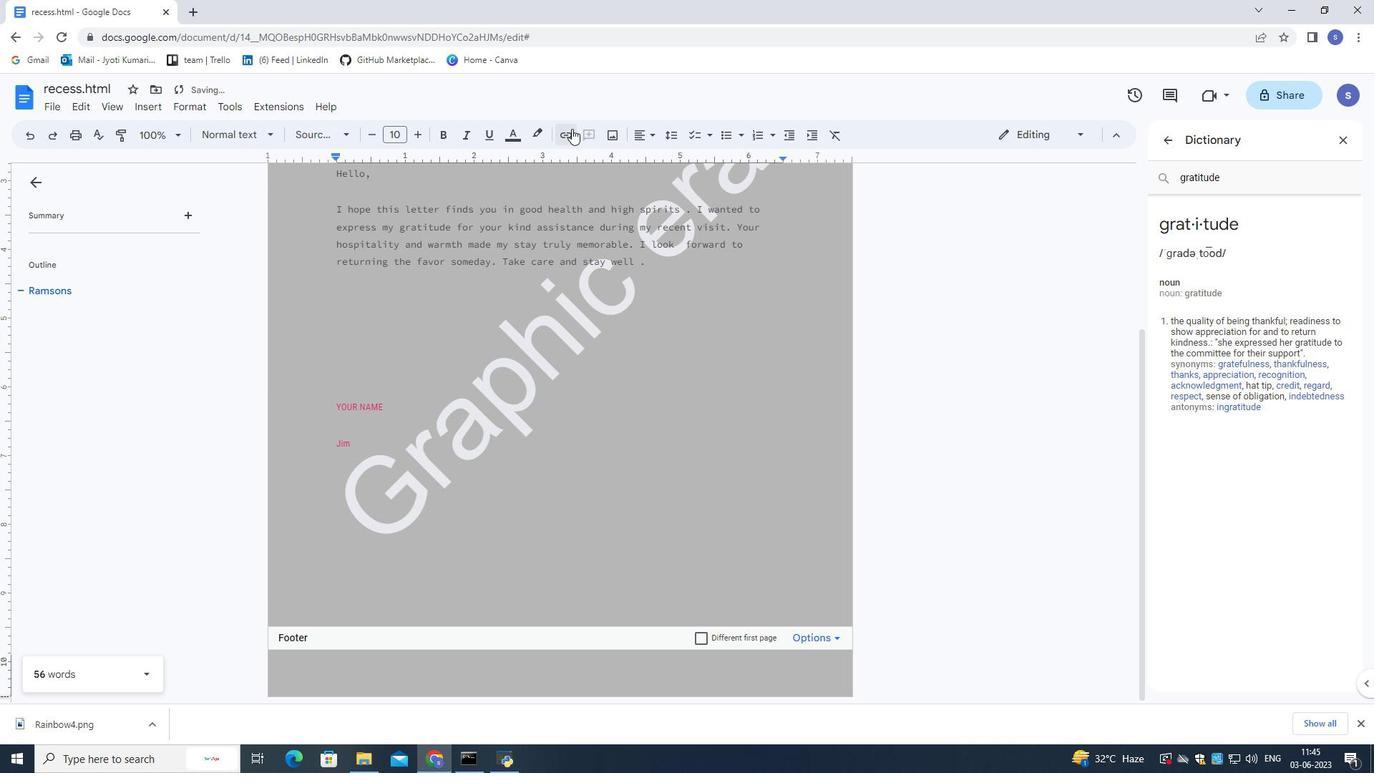 
Action: Mouse pressed left at (569, 128)
Screenshot: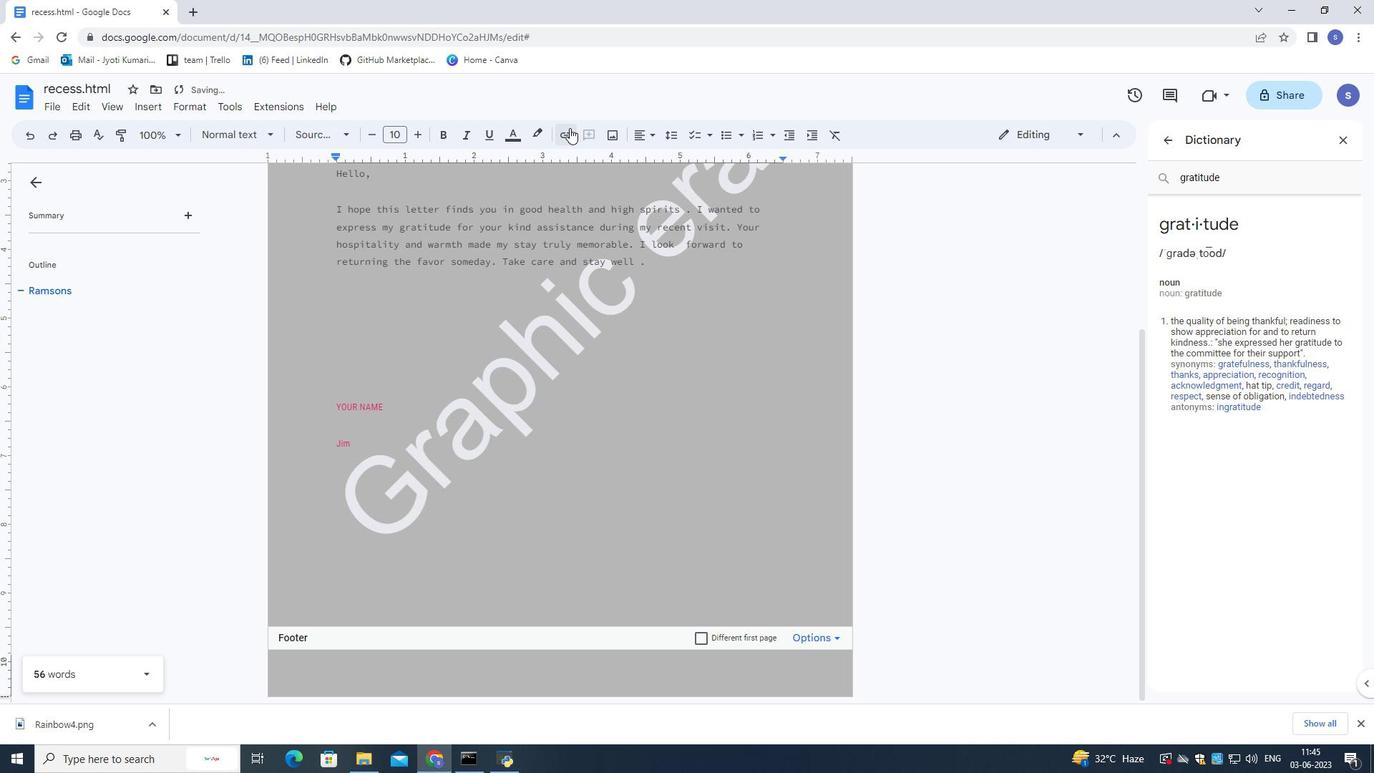 
Action: Key pressed www.wikipedia.org
Screenshot: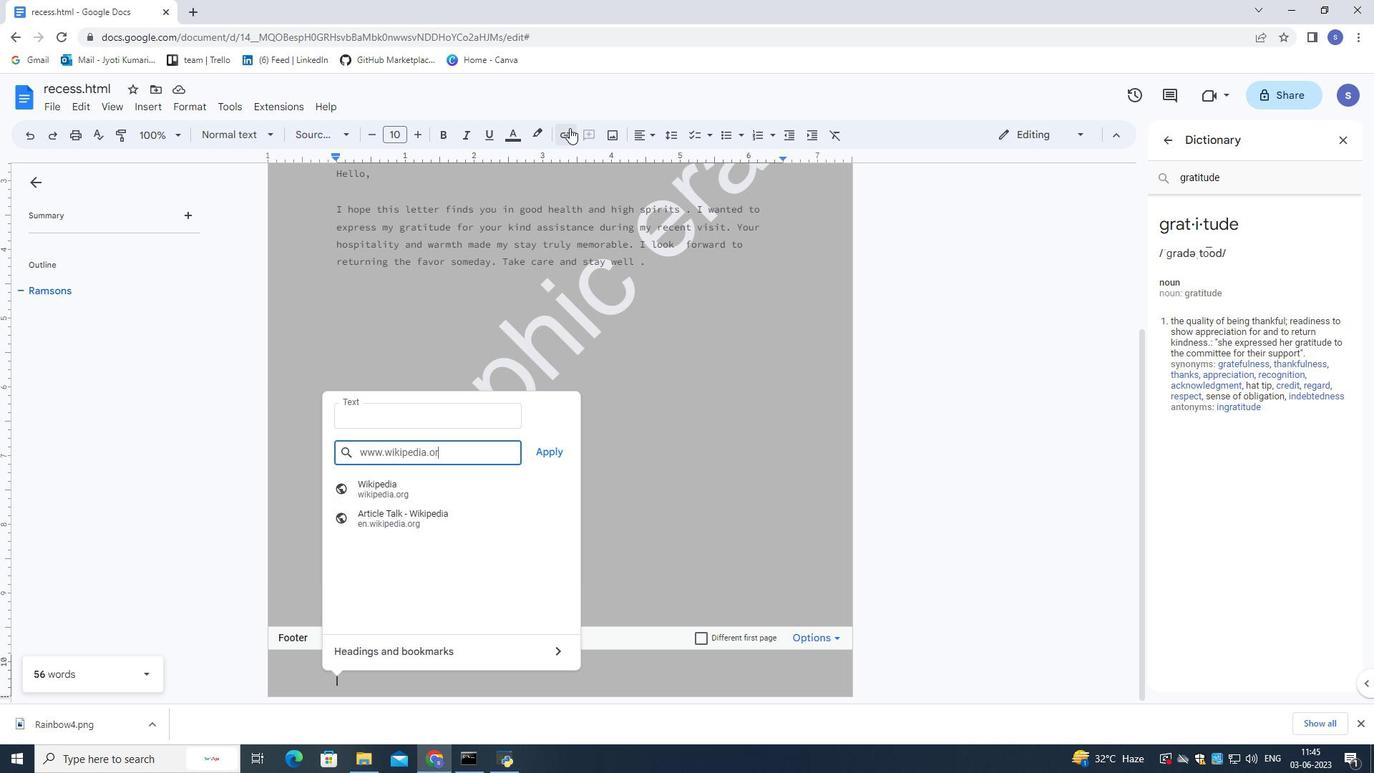 
Action: Mouse moved to (559, 452)
Screenshot: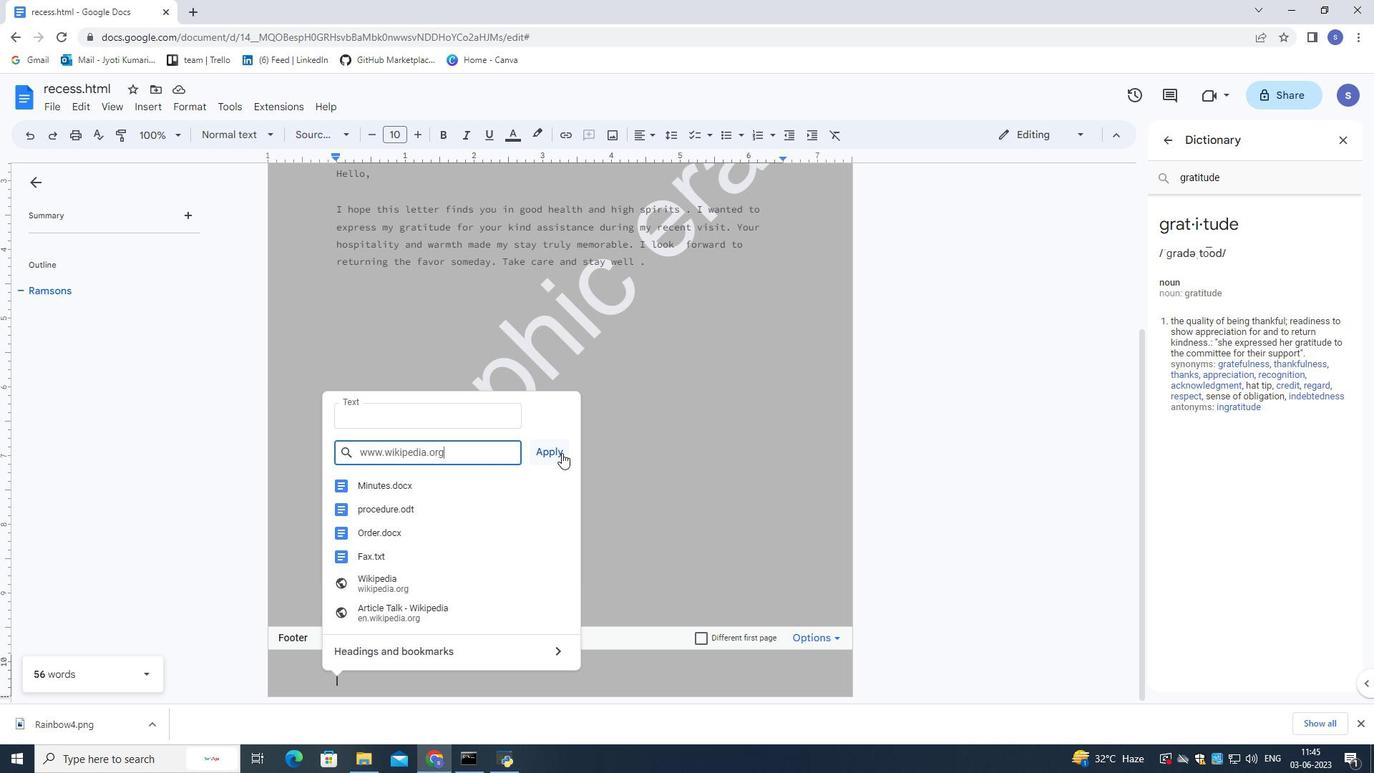
Action: Mouse pressed left at (559, 452)
Screenshot: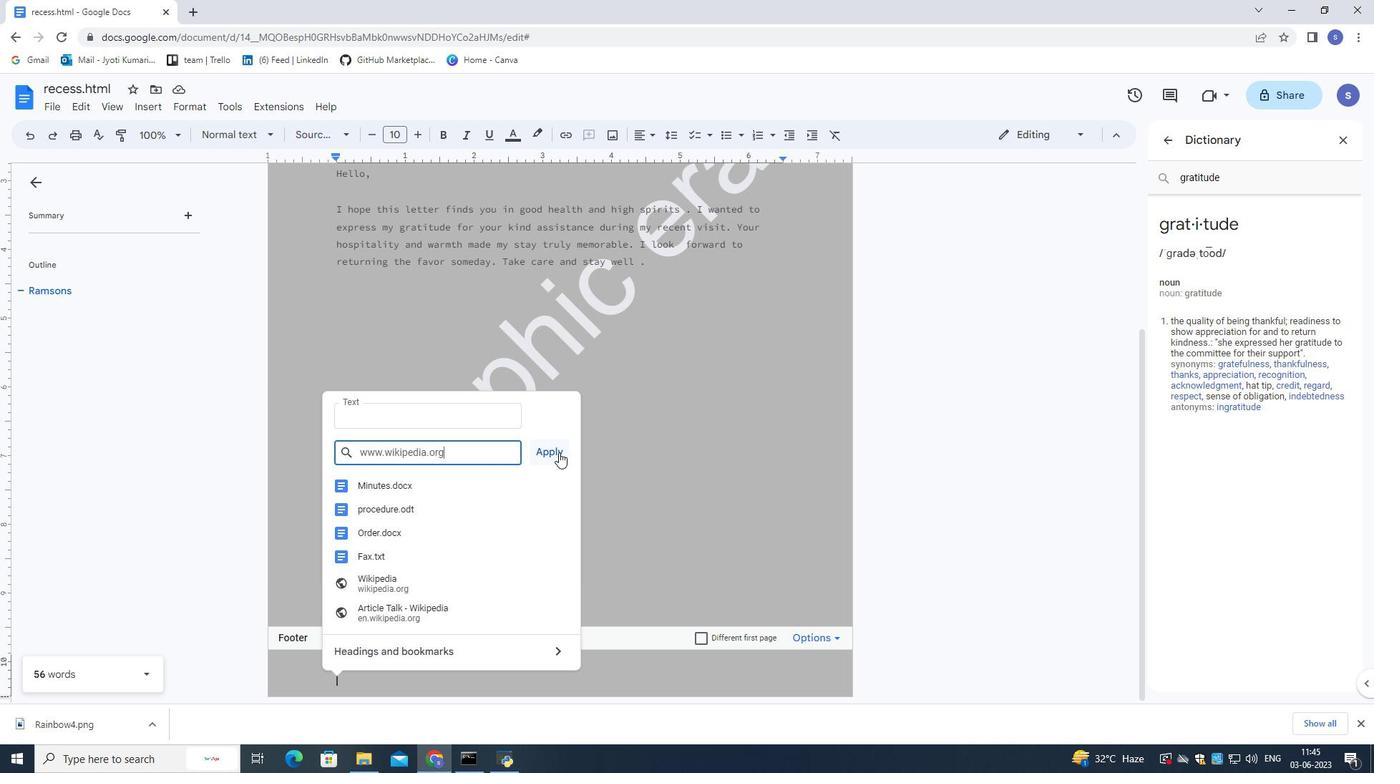 
Action: Mouse pressed left at (559, 452)
Screenshot: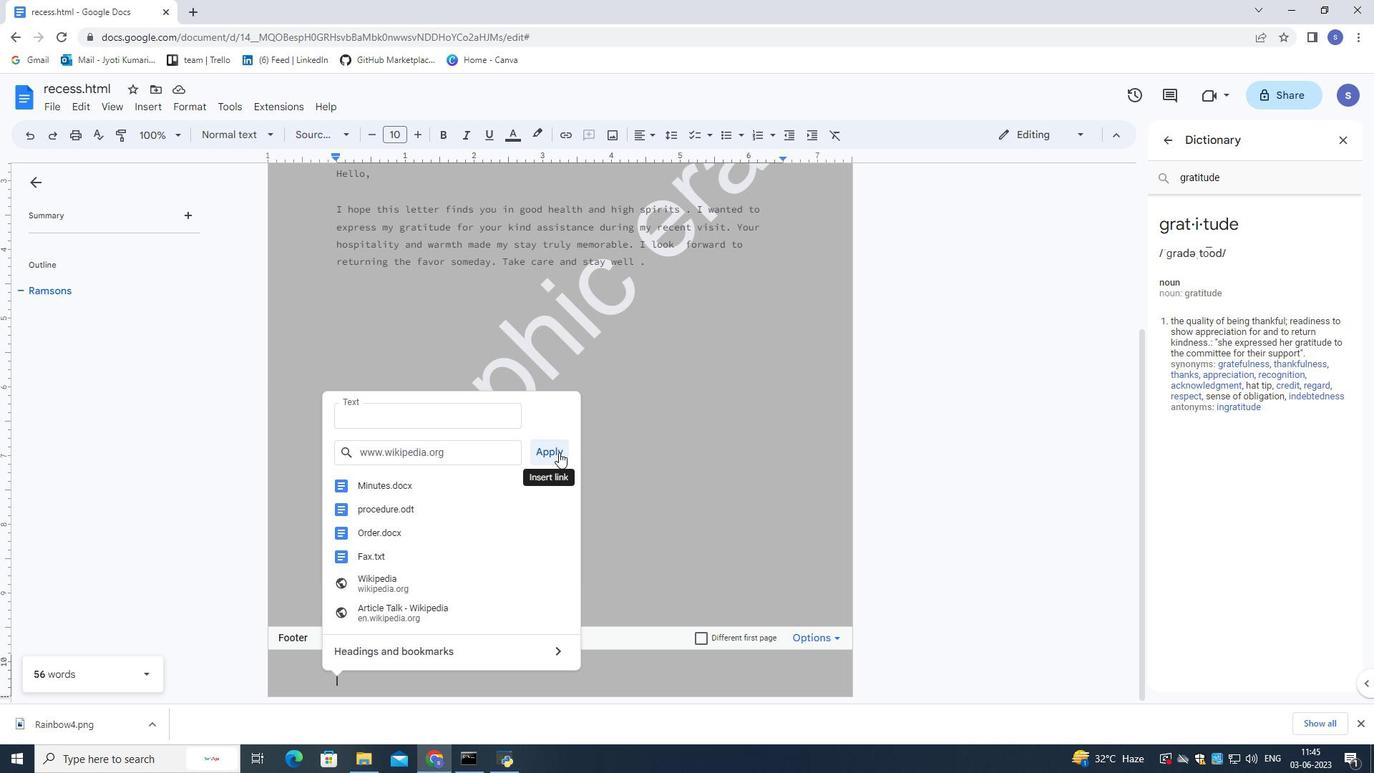 
Action: Mouse moved to (553, 492)
Screenshot: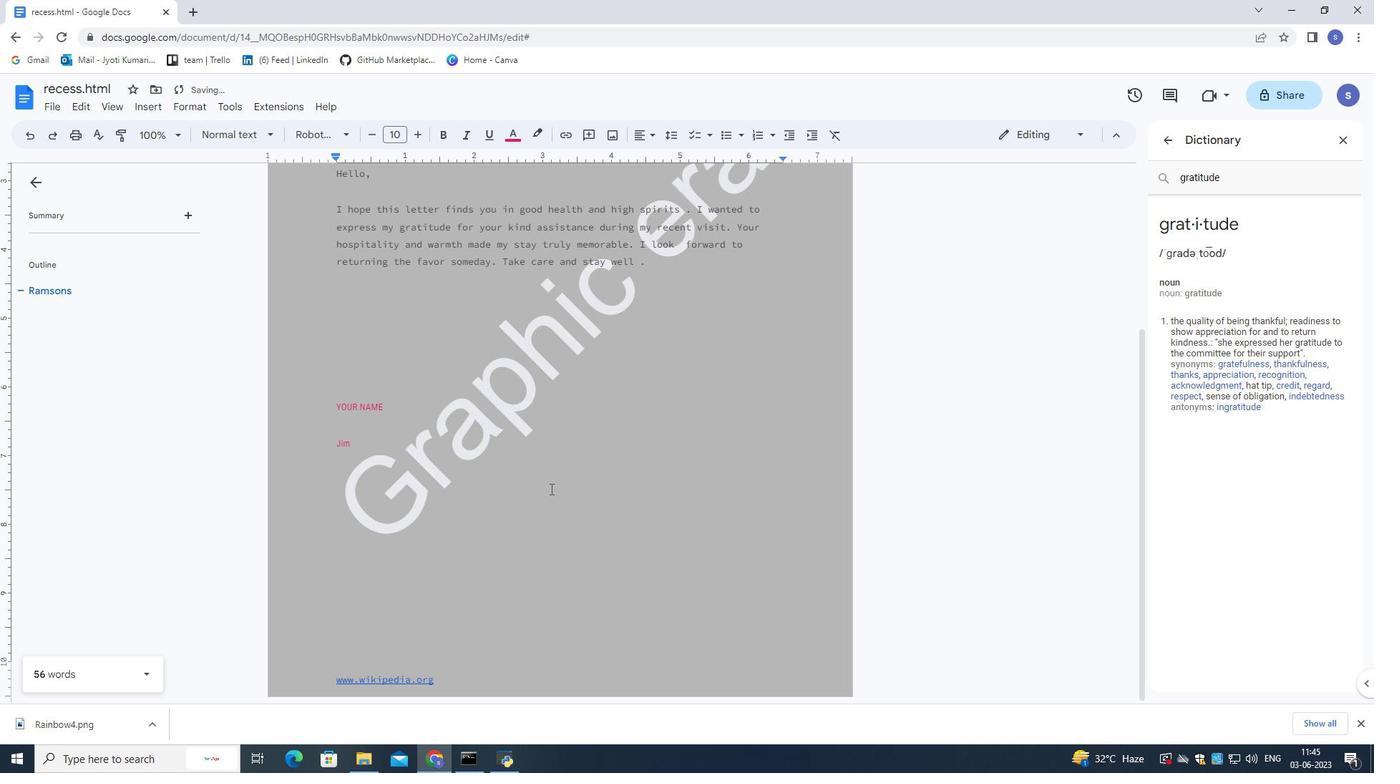 
Action: Mouse scrolled (553, 493) with delta (0, 0)
Screenshot: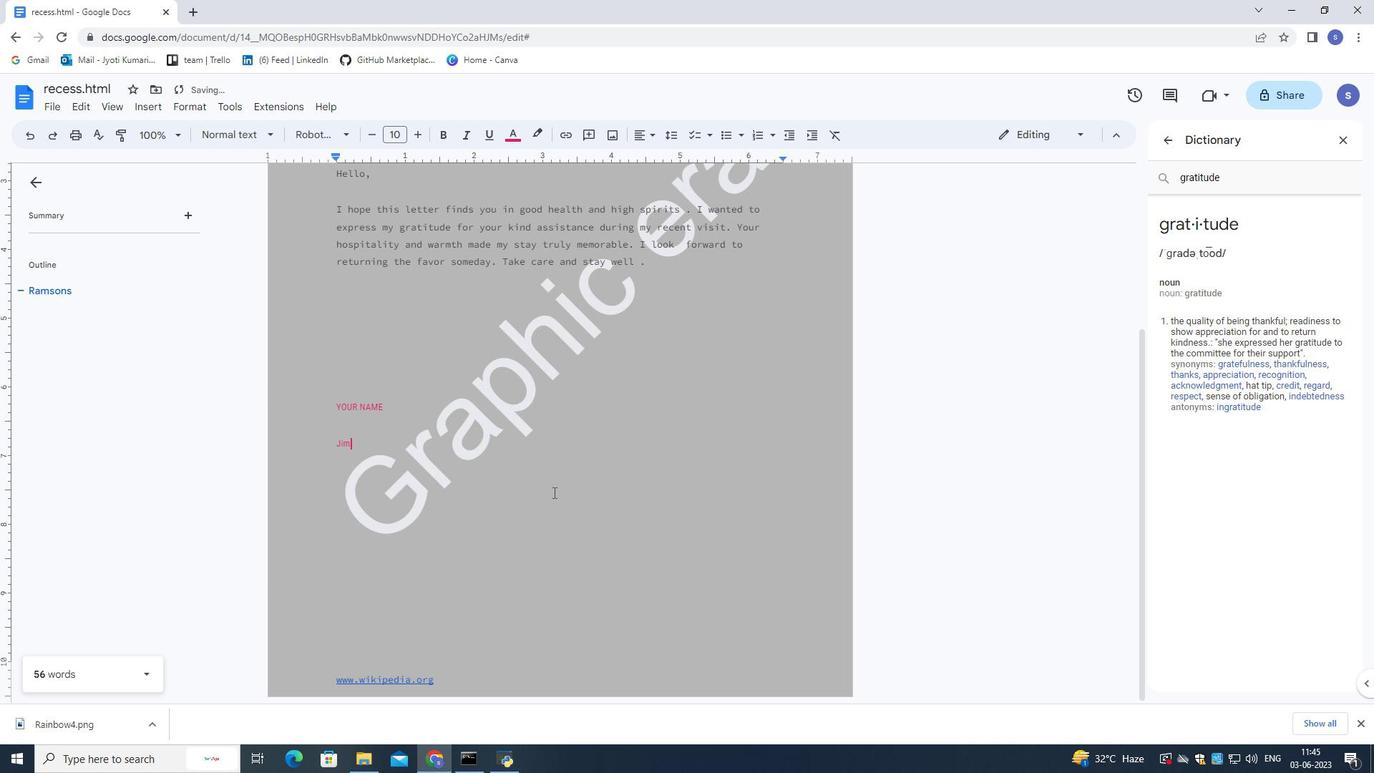 
Action: Mouse scrolled (553, 493) with delta (0, 0)
Screenshot: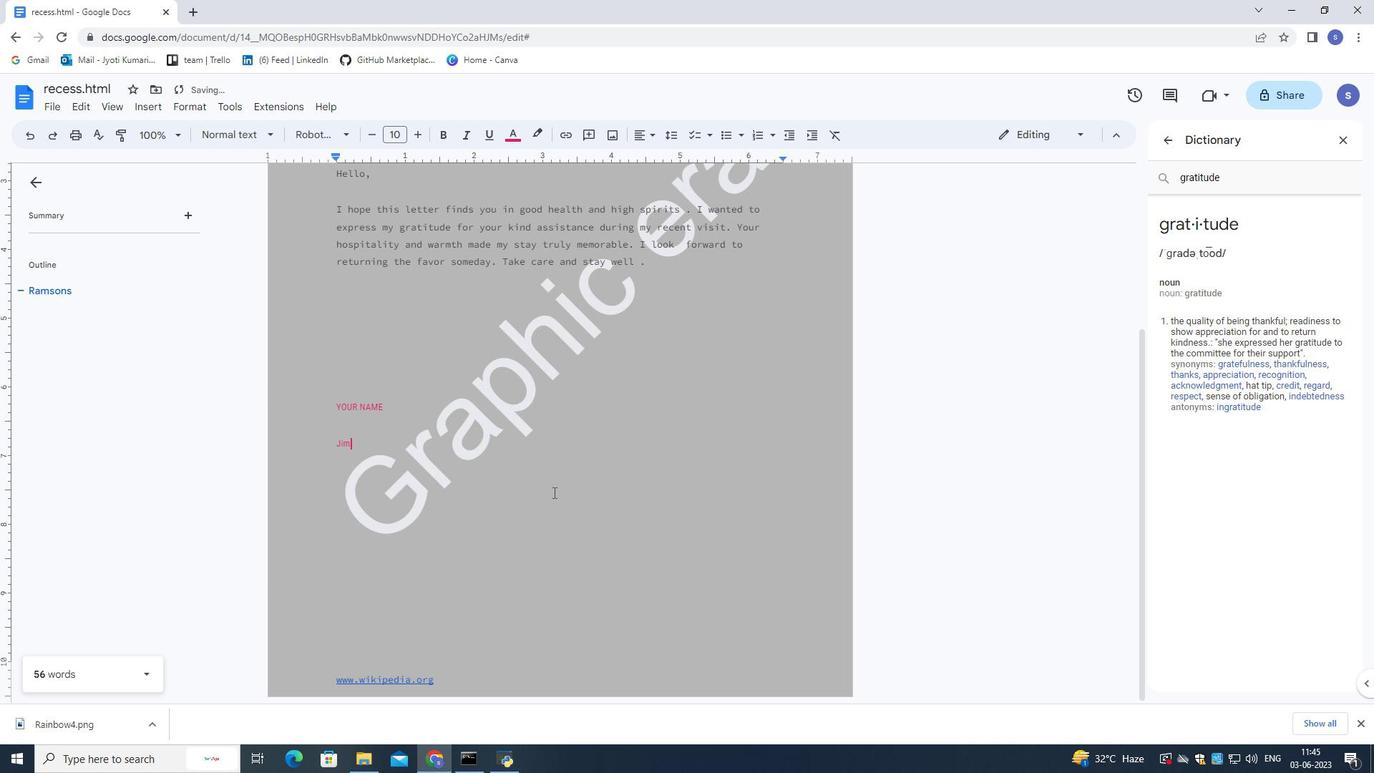 
Action: Mouse scrolled (553, 493) with delta (0, 0)
Screenshot: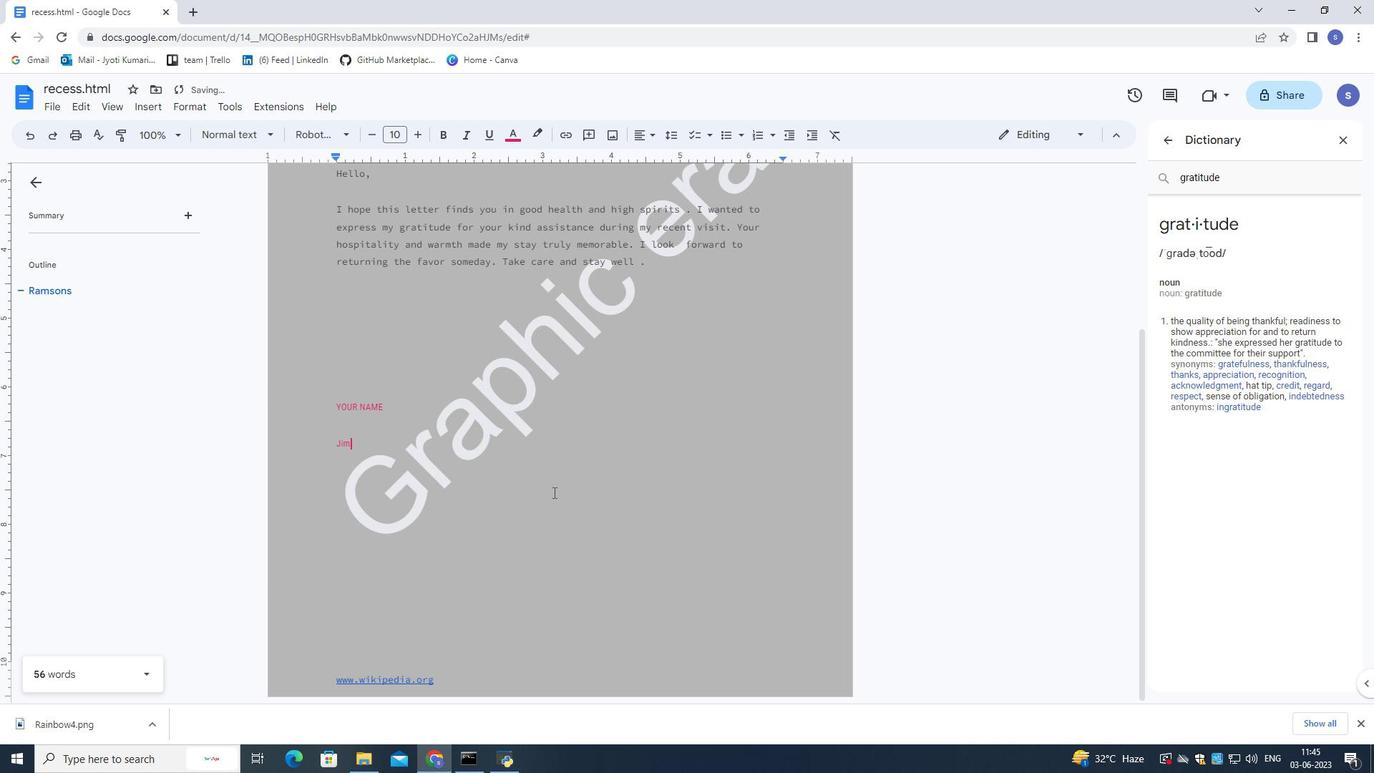 
Action: Mouse moved to (554, 492)
Screenshot: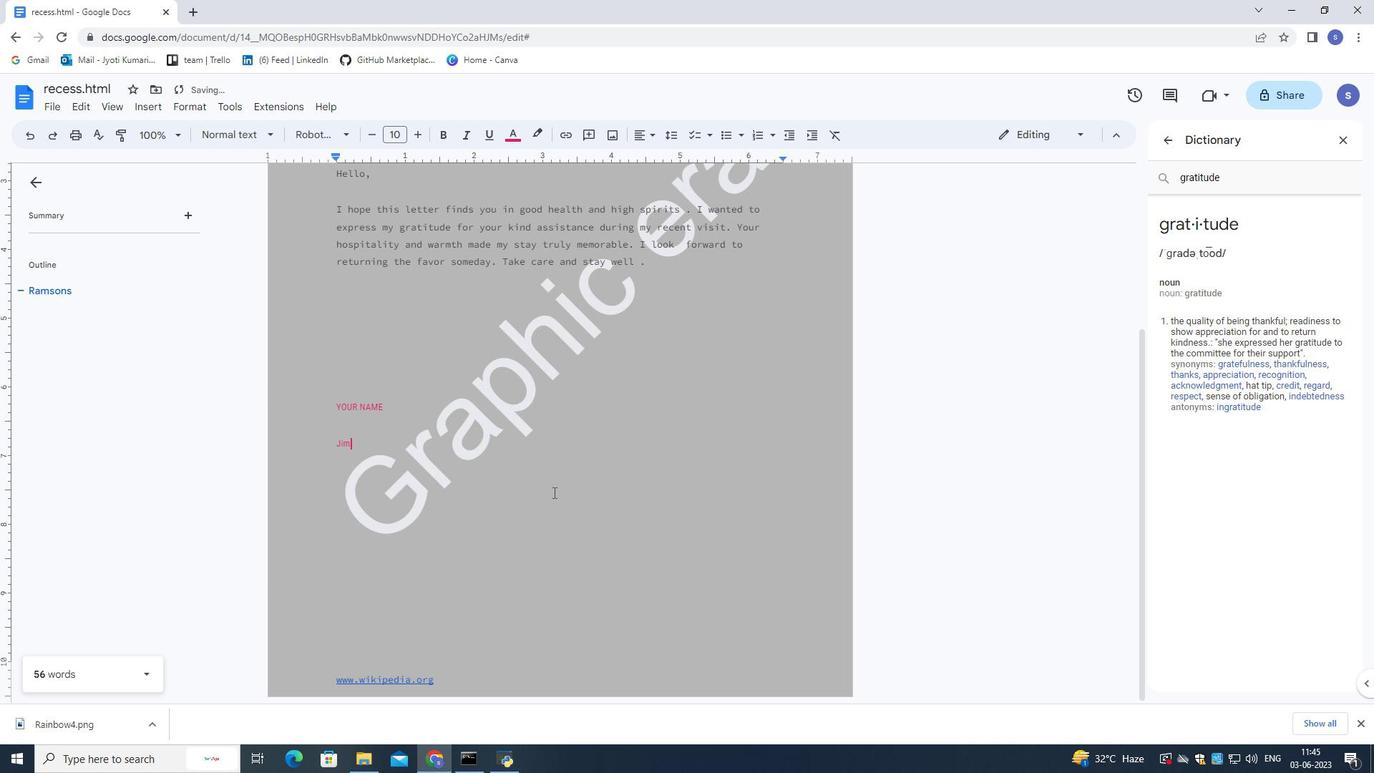 
Action: Mouse scrolled (554, 493) with delta (0, 0)
Screenshot: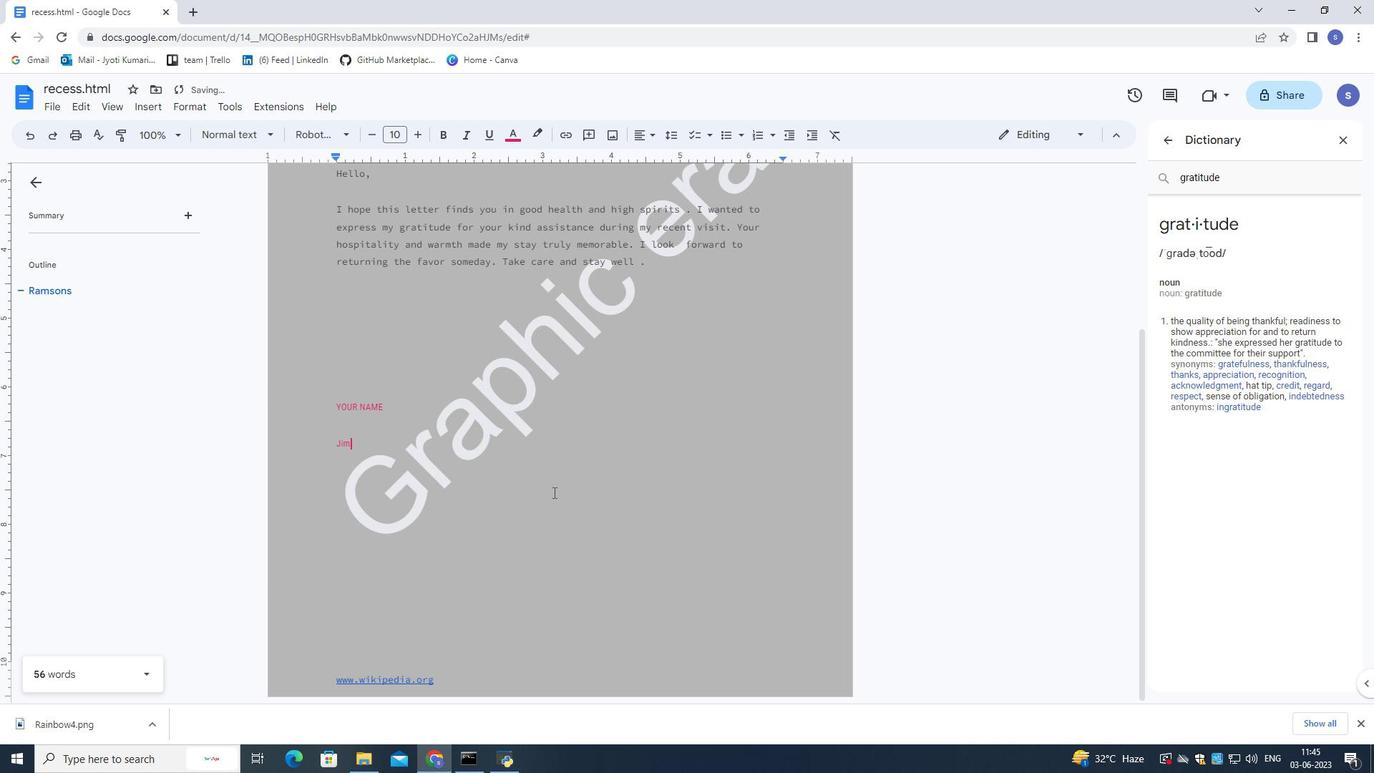 
Action: Mouse moved to (554, 491)
Screenshot: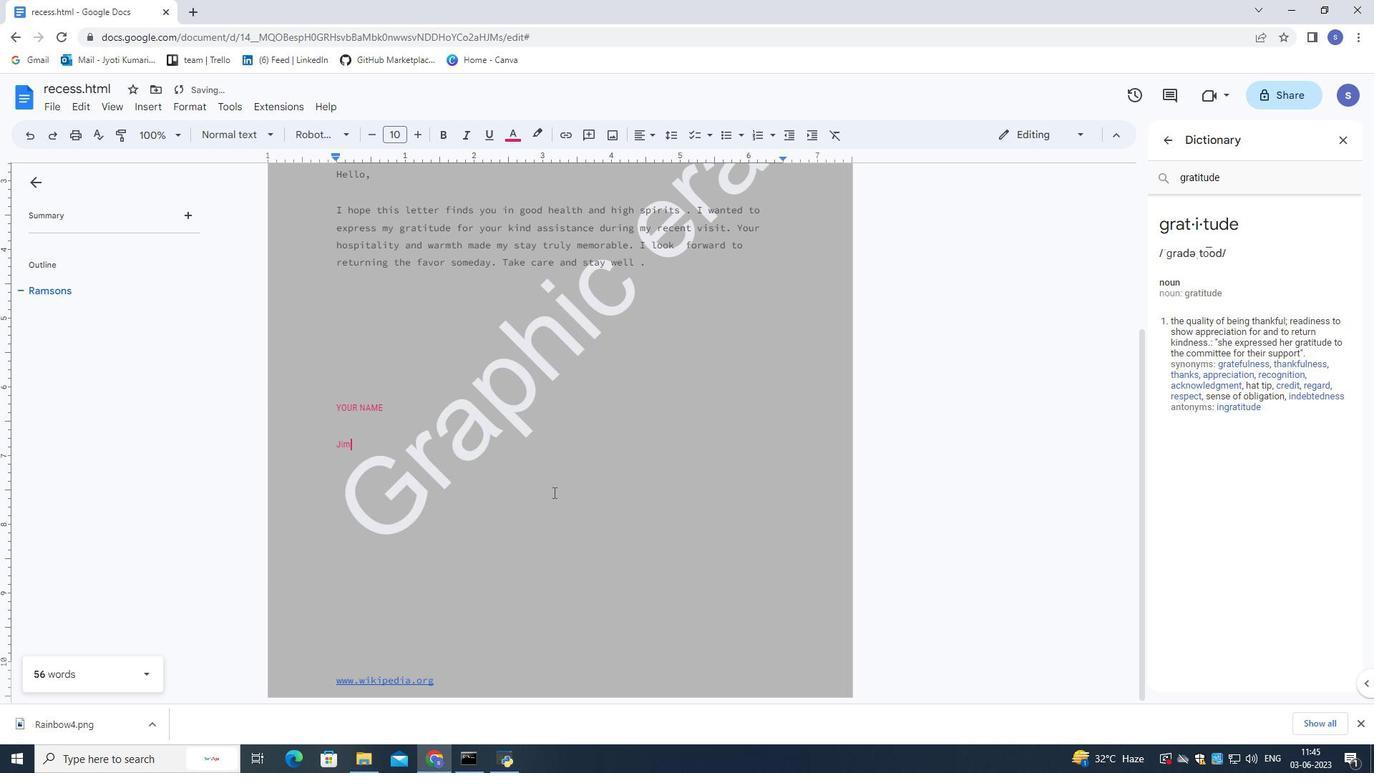 
Action: Mouse scrolled (554, 492) with delta (0, 0)
Screenshot: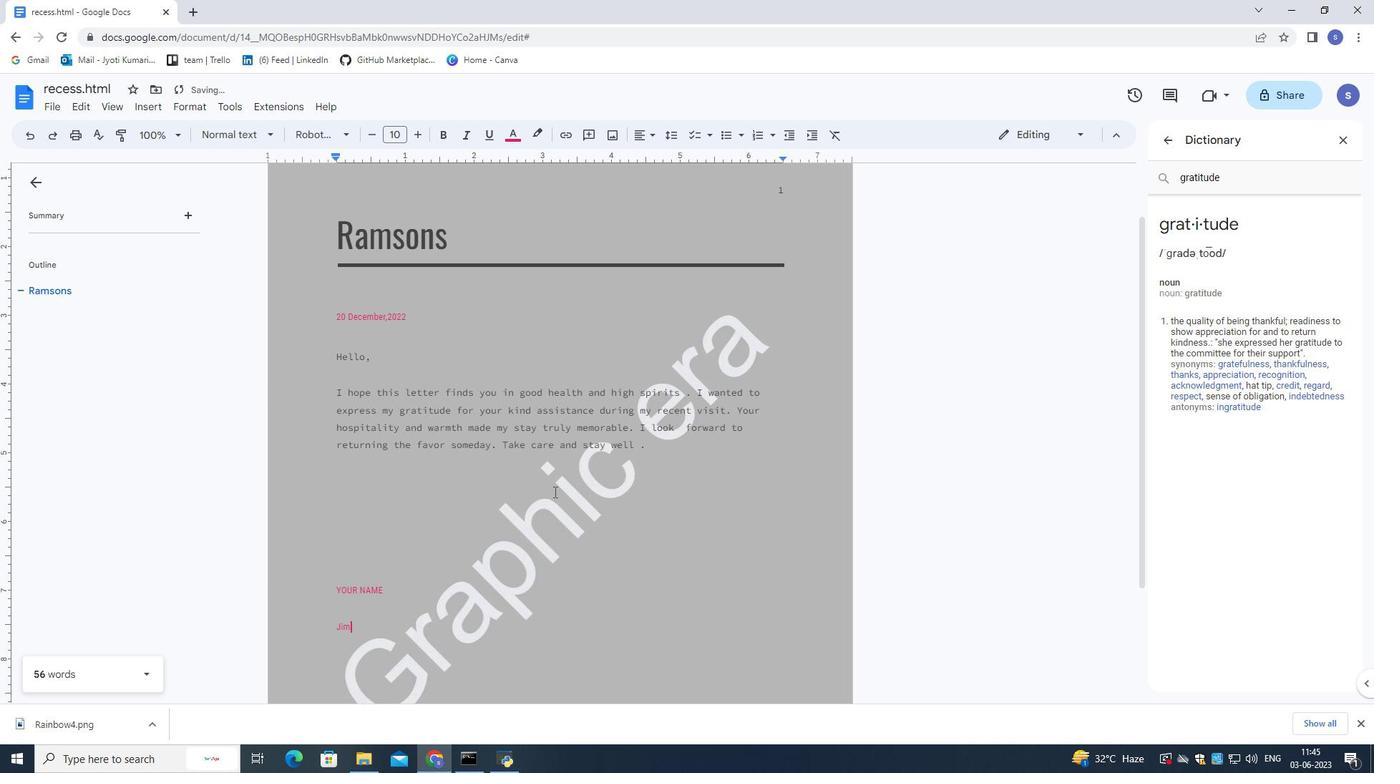 
Action: Mouse scrolled (554, 492) with delta (0, 0)
Screenshot: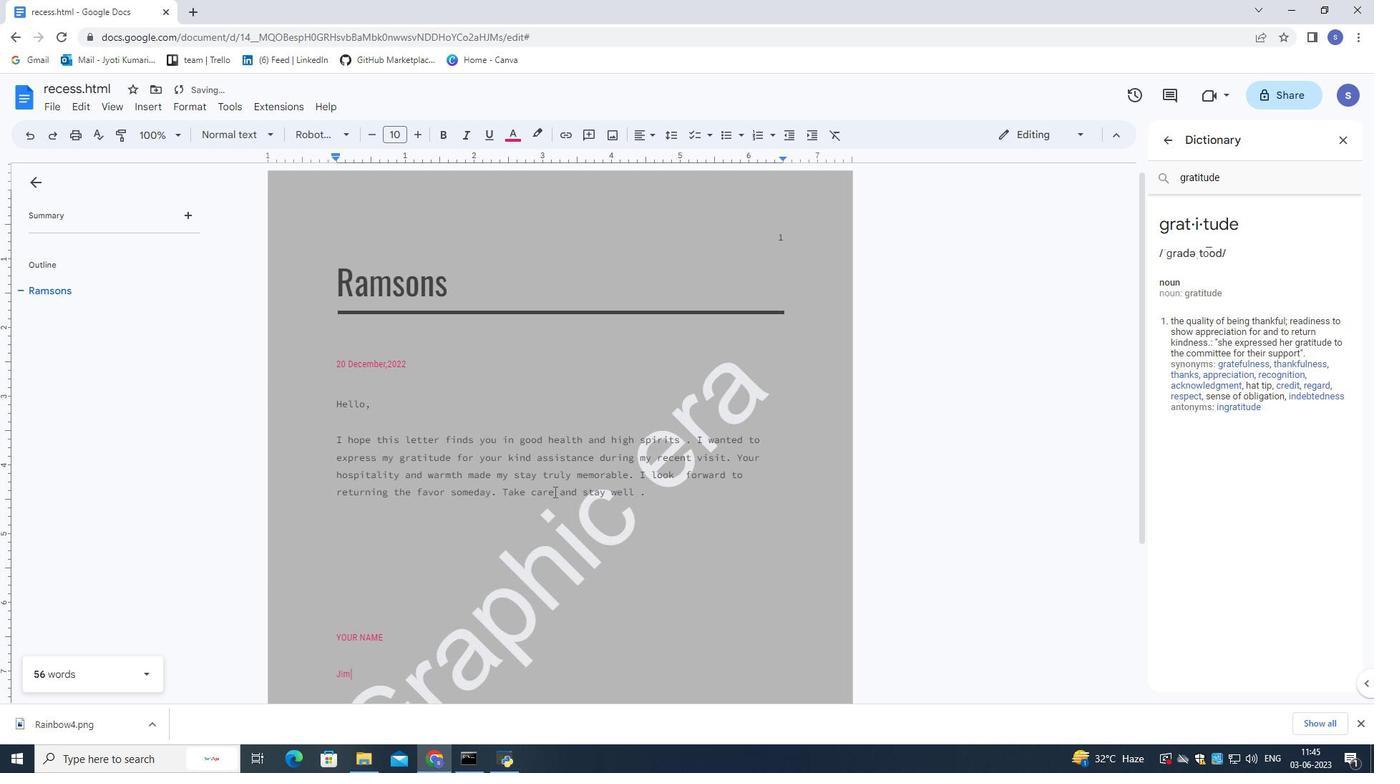 
Action: Mouse moved to (554, 491)
Screenshot: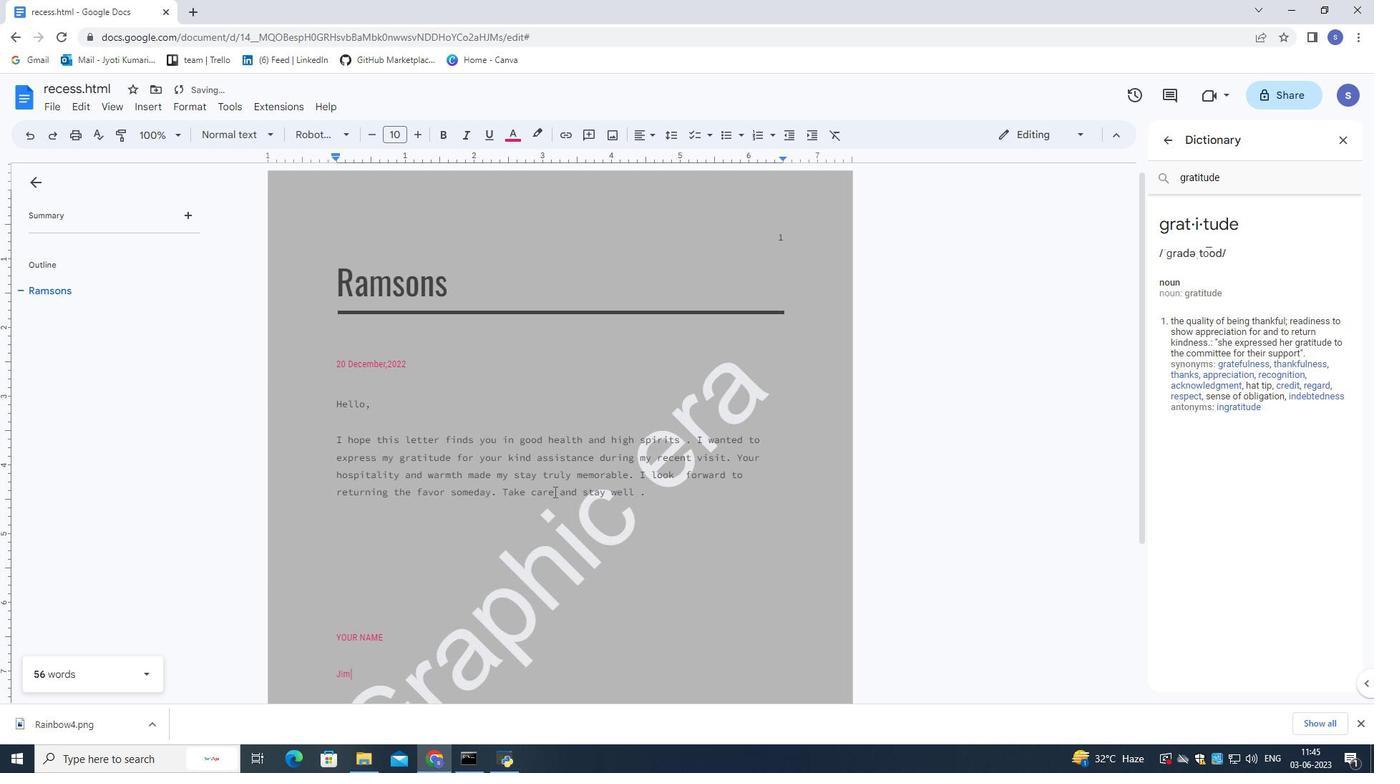 
Action: Mouse scrolled (554, 491) with delta (0, 0)
Screenshot: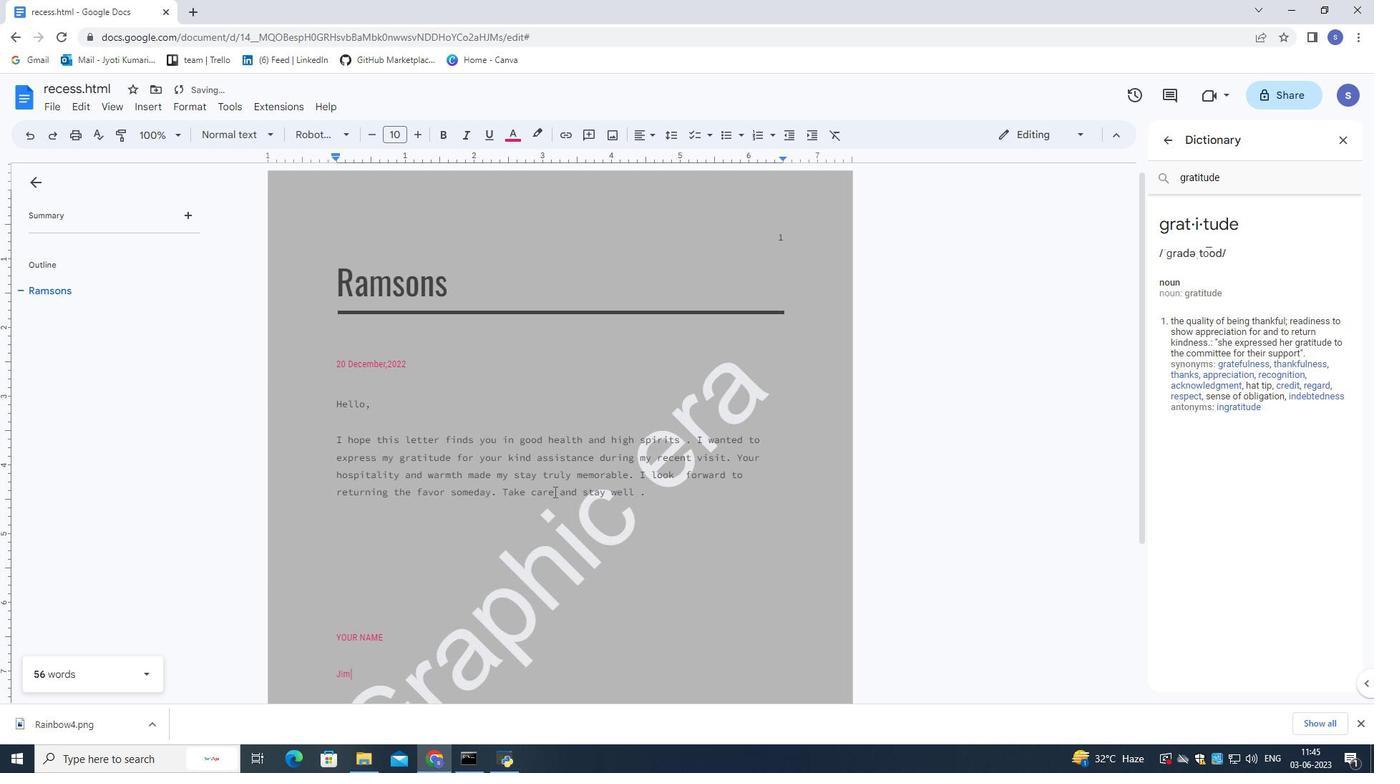 
Action: Mouse moved to (719, 356)
Screenshot: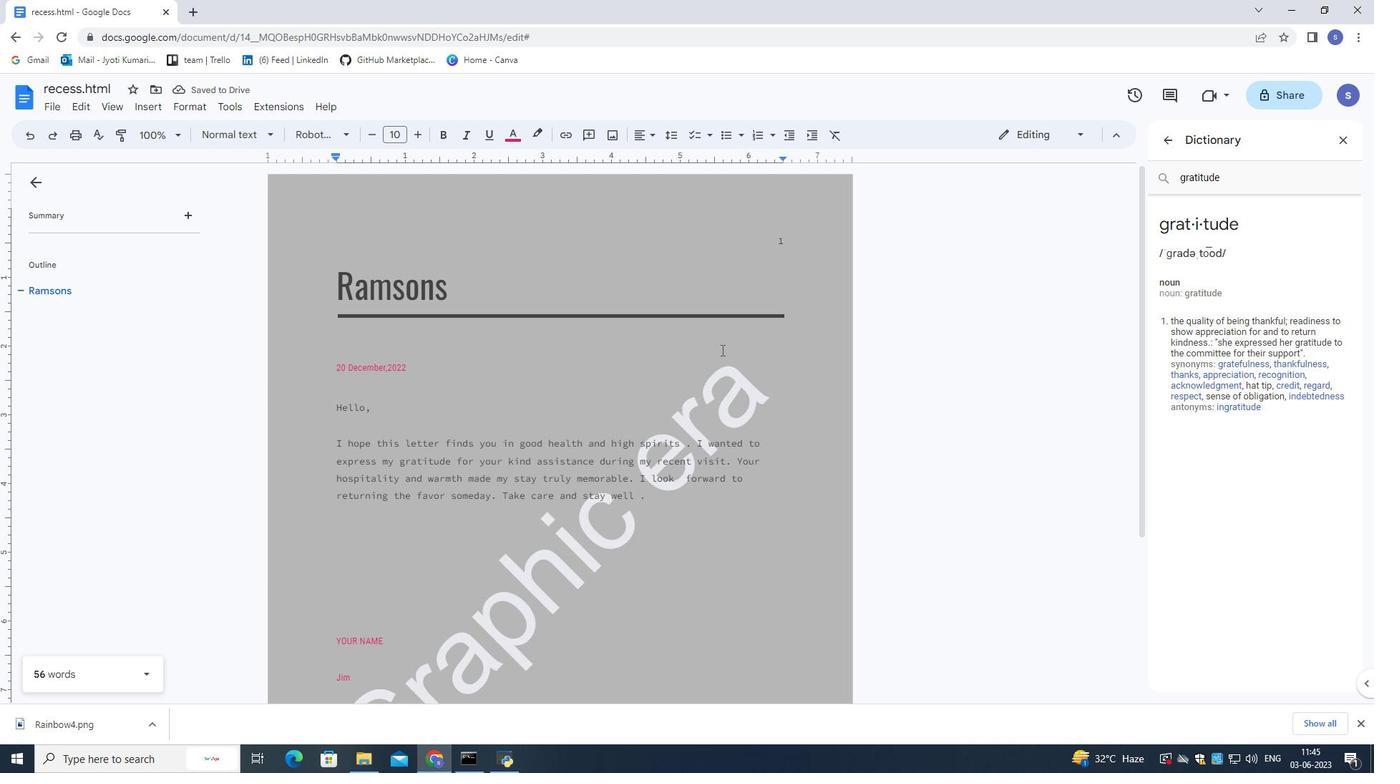 
